Task: Search one way flight ticket for 2 adults, 2 infants in seat and 1 infant on lap in first from Dubuque: Dubuque Regional Airport to Indianapolis: Indianapolis International Airport on 8-5-2023. Choice of flights is Southwest. Number of bags: 1 checked bag. Price is upto 75000. Outbound departure time preference is 11:30.
Action: Mouse moved to (311, 289)
Screenshot: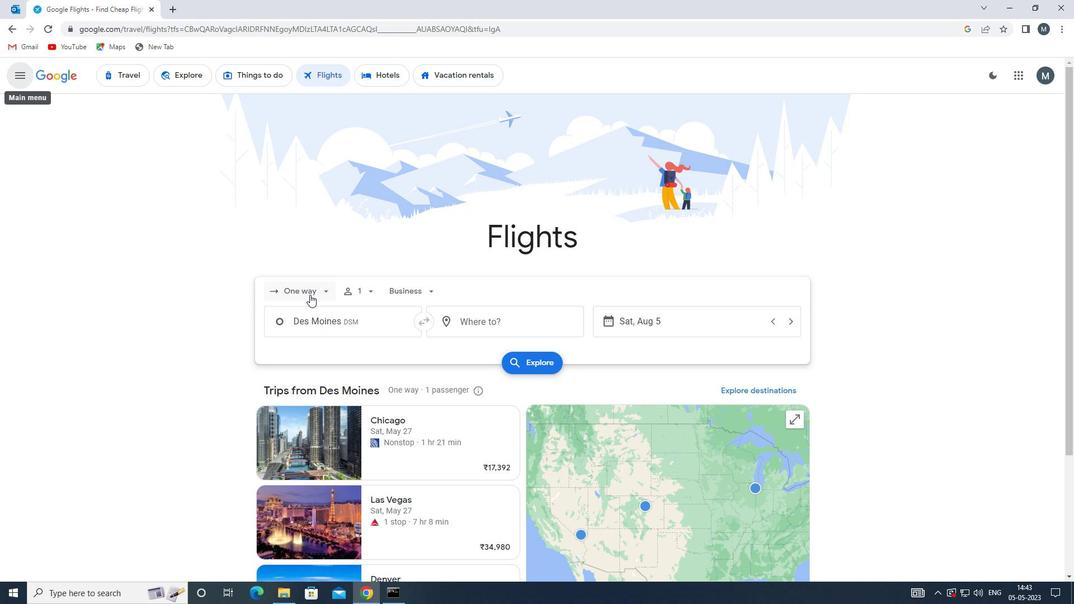 
Action: Mouse pressed left at (311, 289)
Screenshot: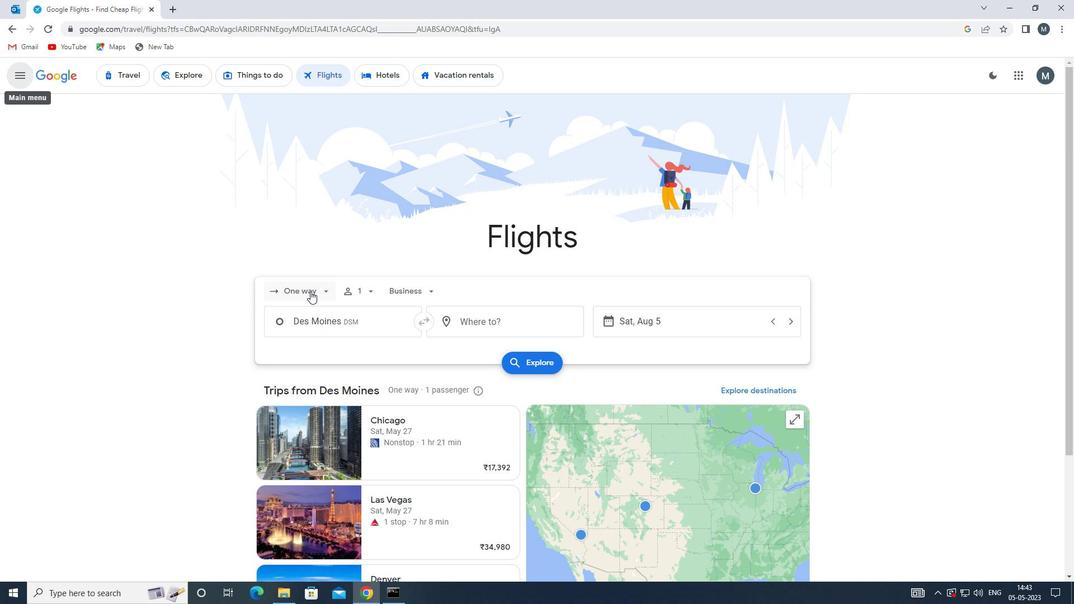 
Action: Mouse moved to (323, 338)
Screenshot: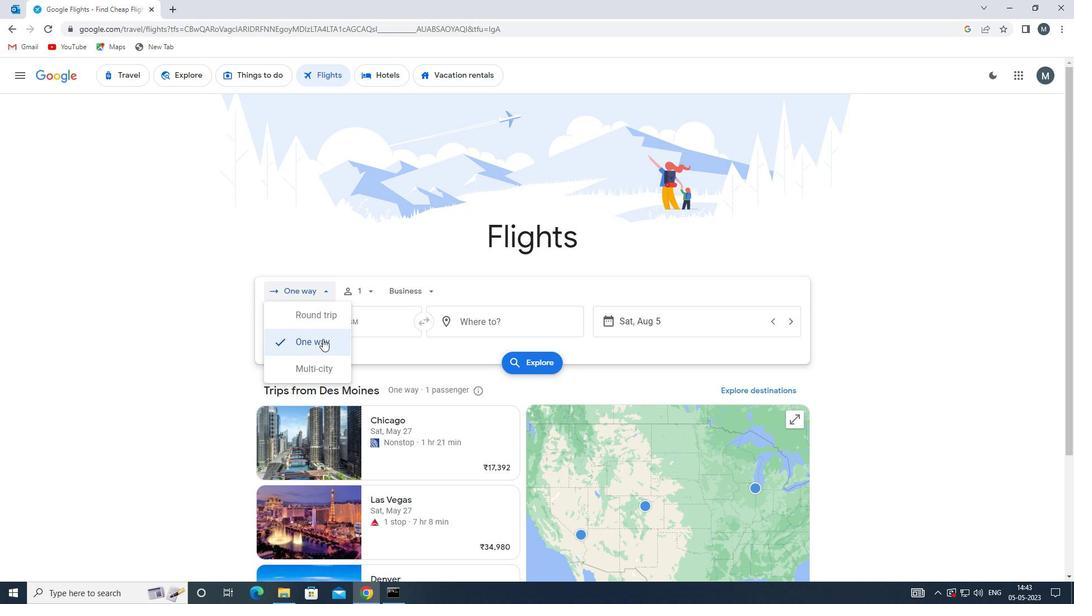 
Action: Mouse pressed left at (323, 338)
Screenshot: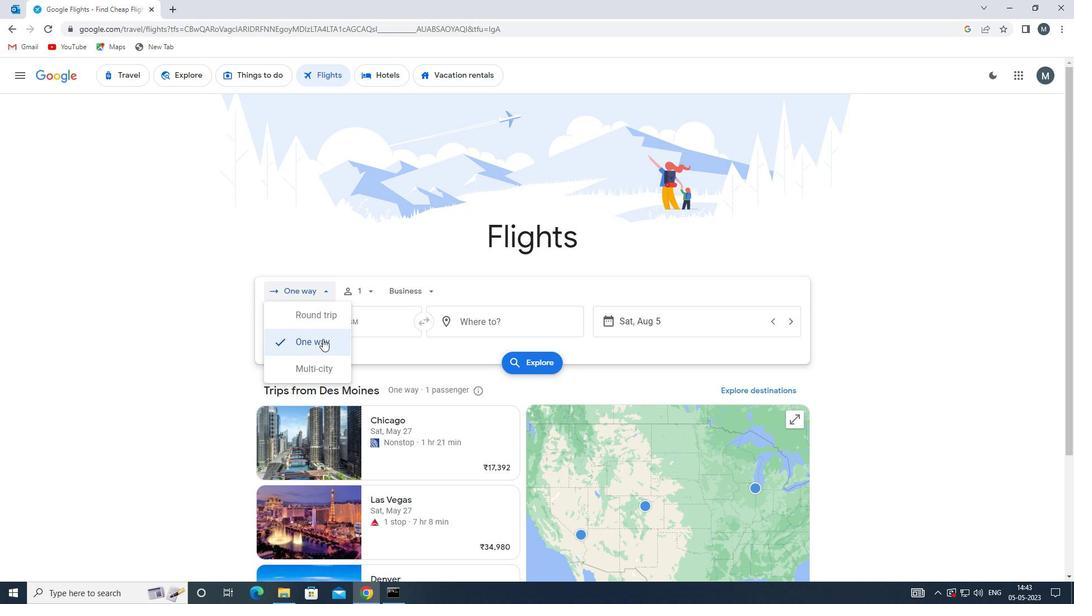 
Action: Mouse moved to (367, 285)
Screenshot: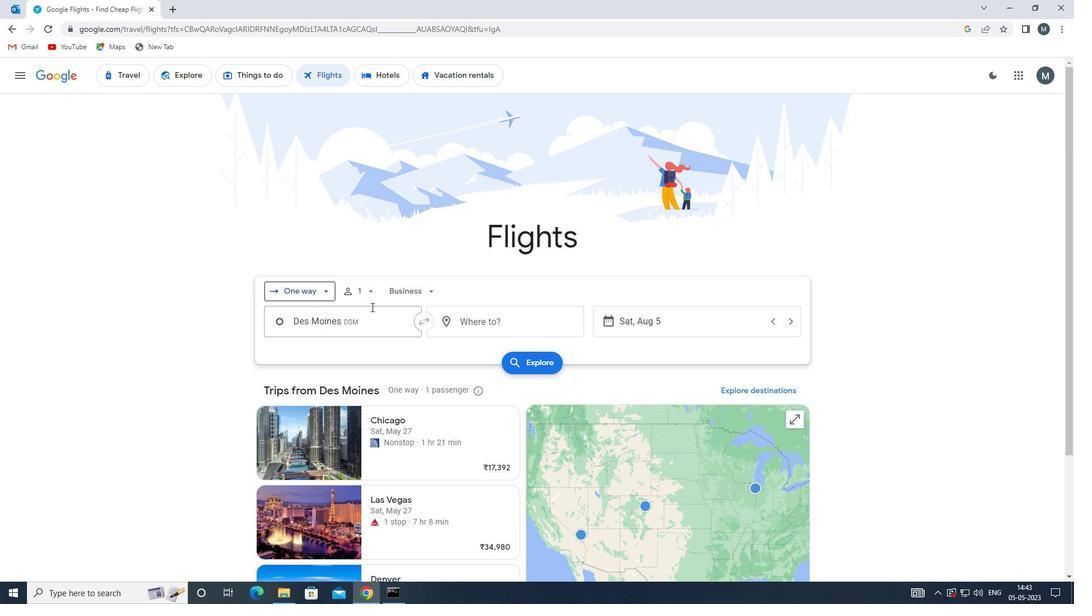 
Action: Mouse pressed left at (367, 285)
Screenshot: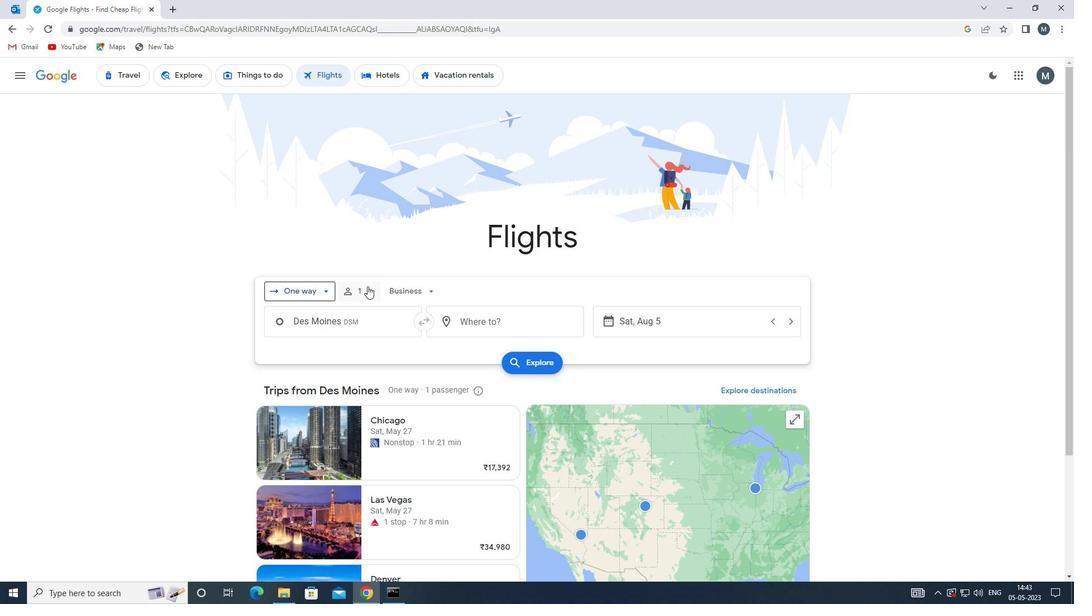 
Action: Mouse moved to (457, 317)
Screenshot: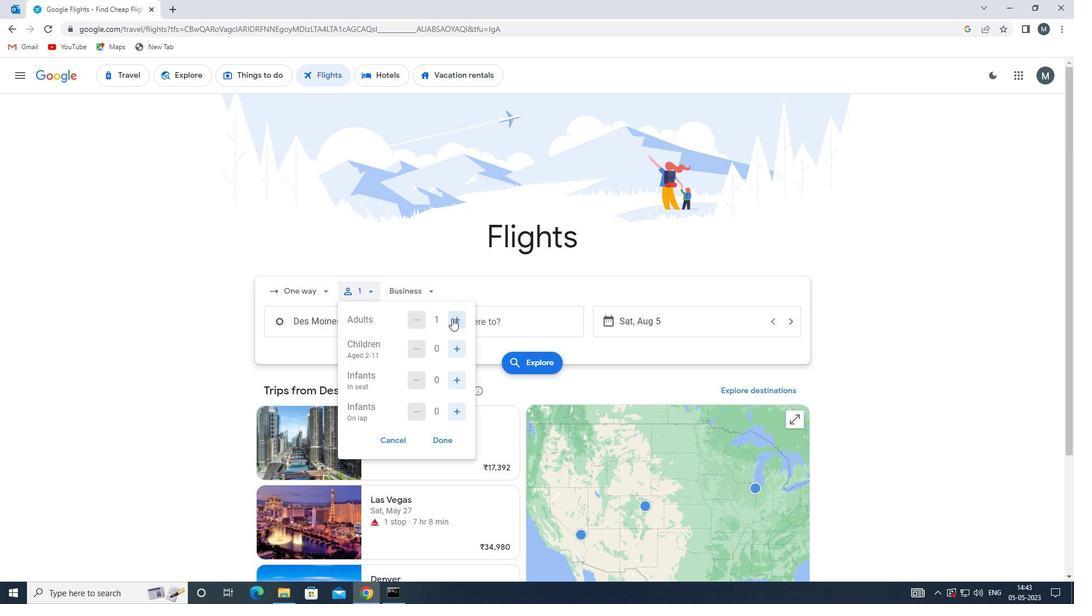 
Action: Mouse pressed left at (457, 317)
Screenshot: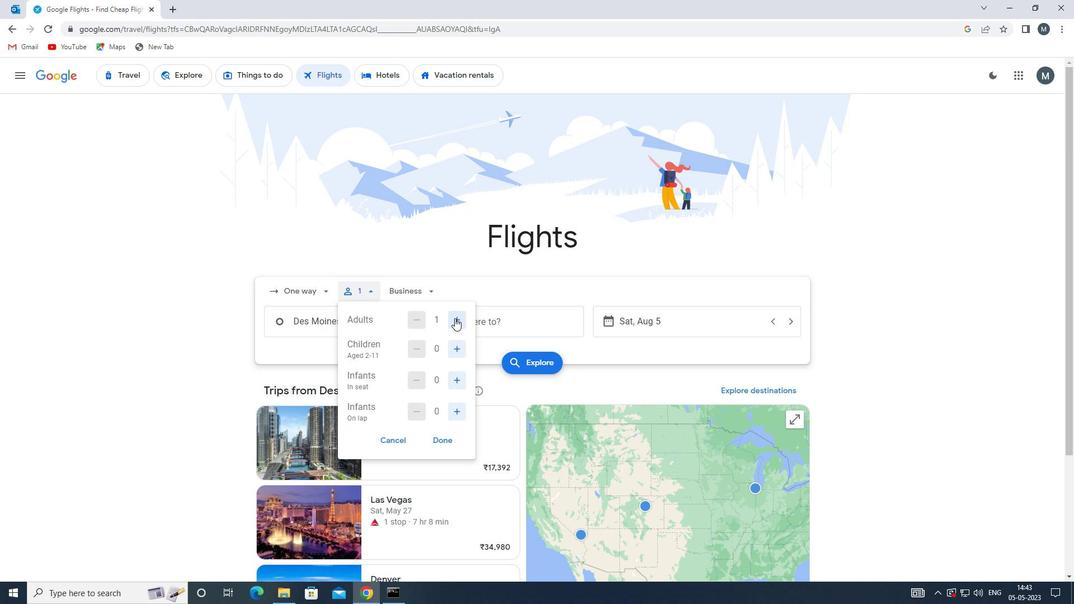 
Action: Mouse moved to (455, 376)
Screenshot: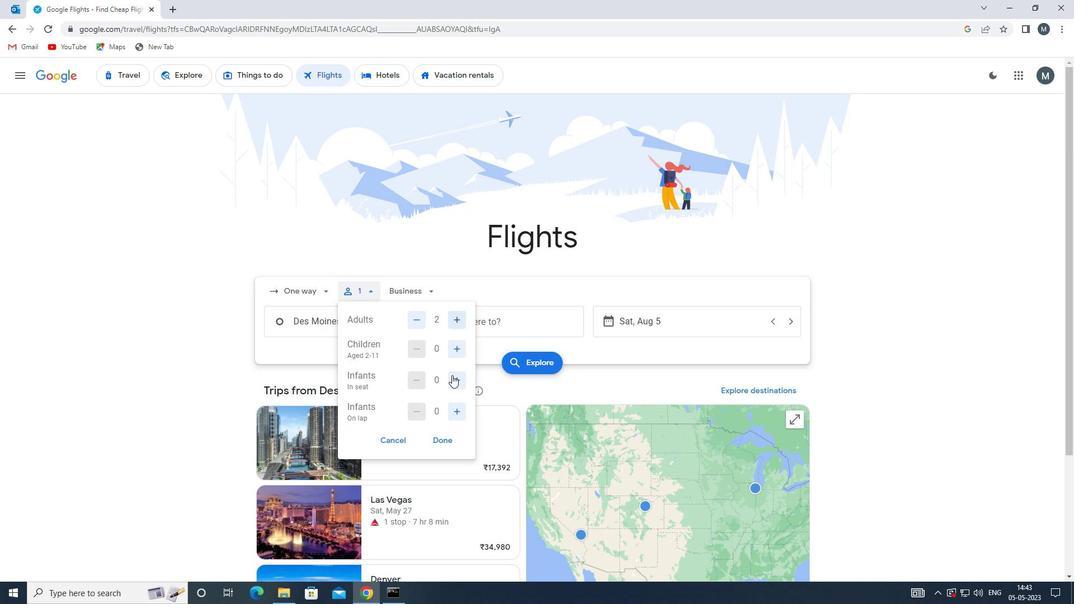 
Action: Mouse pressed left at (455, 376)
Screenshot: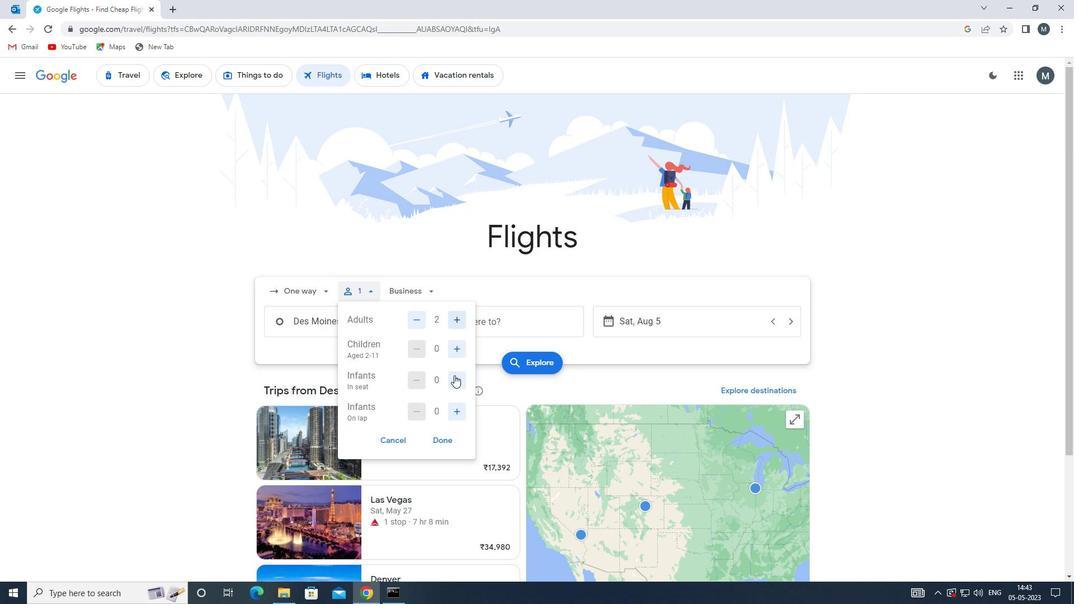 
Action: Mouse moved to (457, 377)
Screenshot: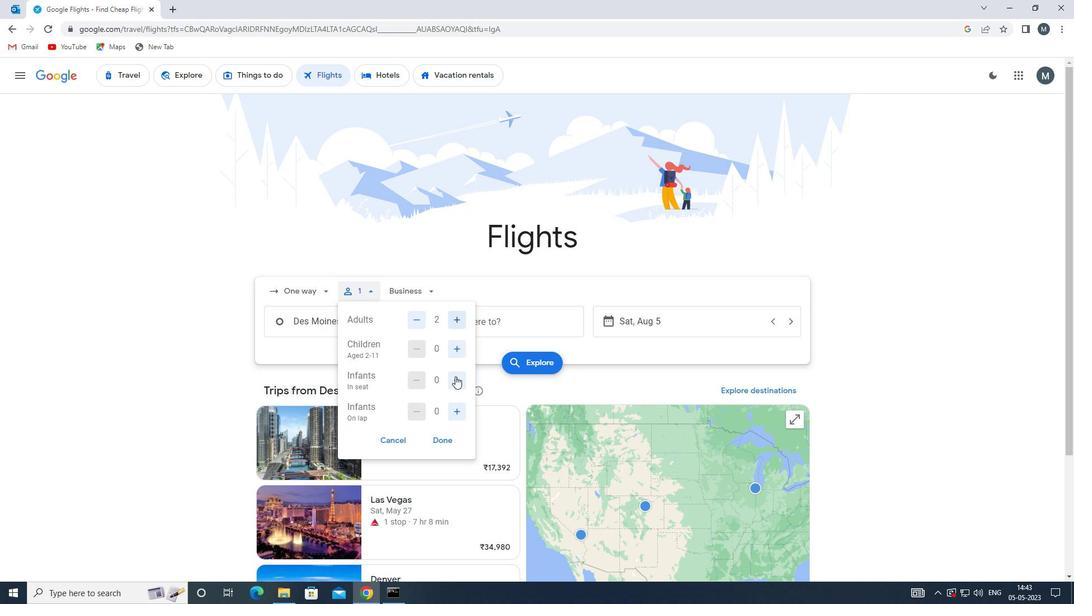 
Action: Mouse pressed left at (457, 377)
Screenshot: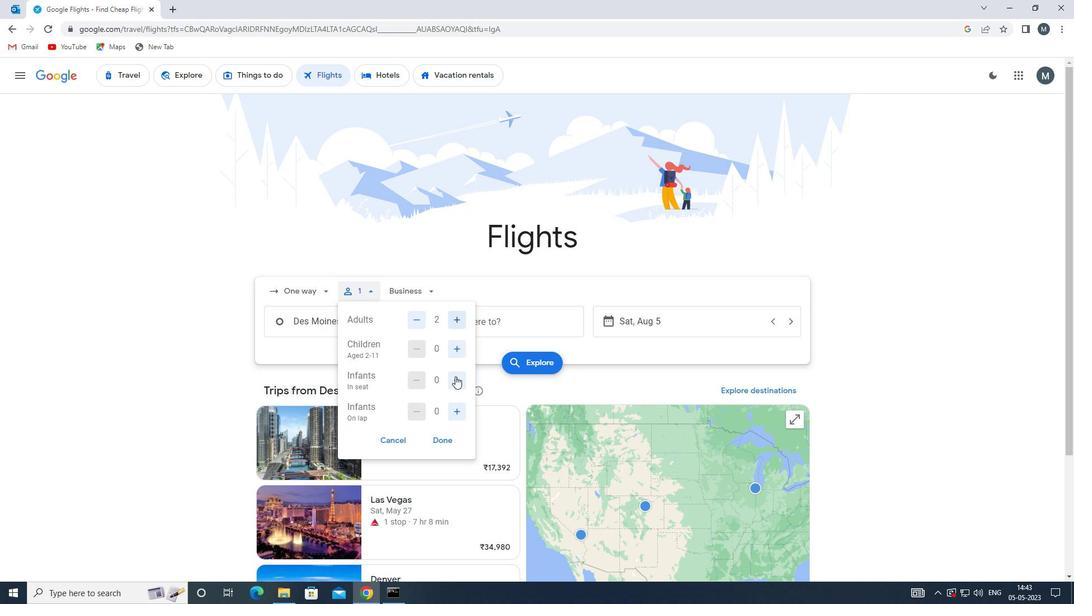 
Action: Mouse moved to (459, 411)
Screenshot: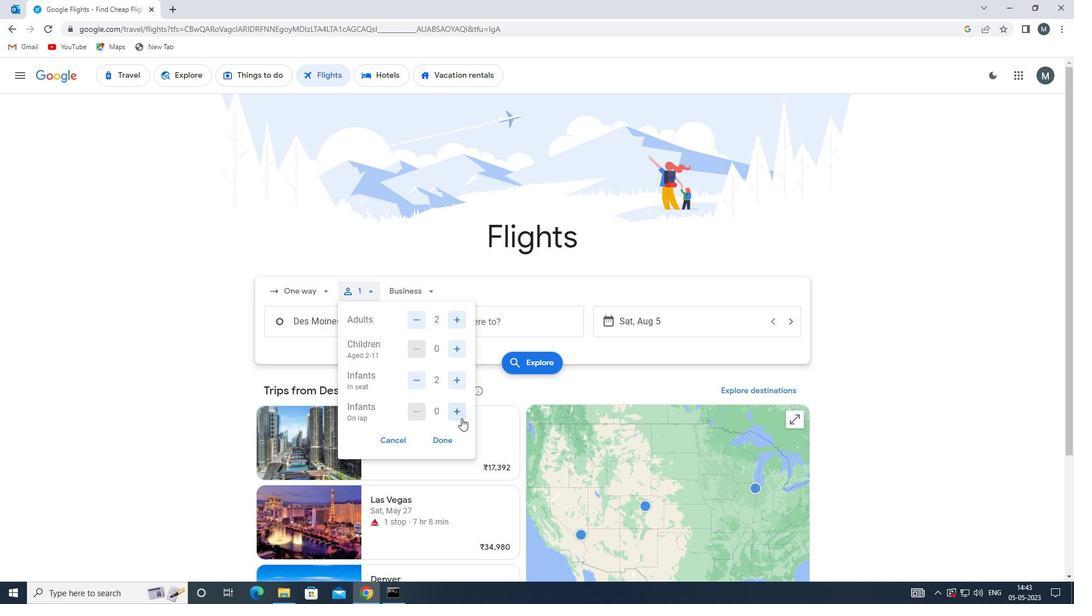 
Action: Mouse pressed left at (459, 411)
Screenshot: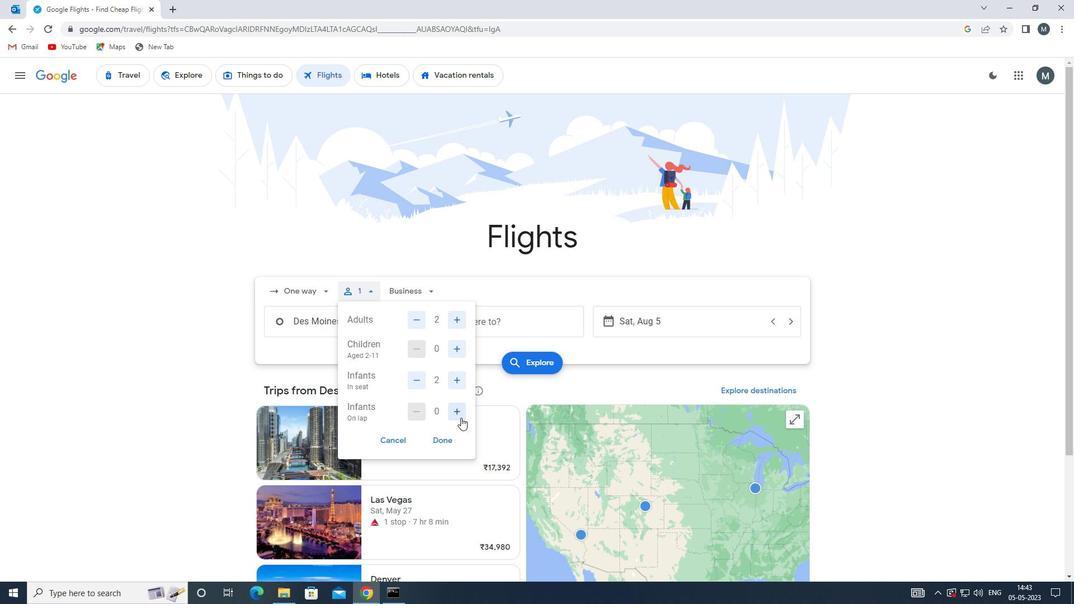 
Action: Mouse moved to (450, 438)
Screenshot: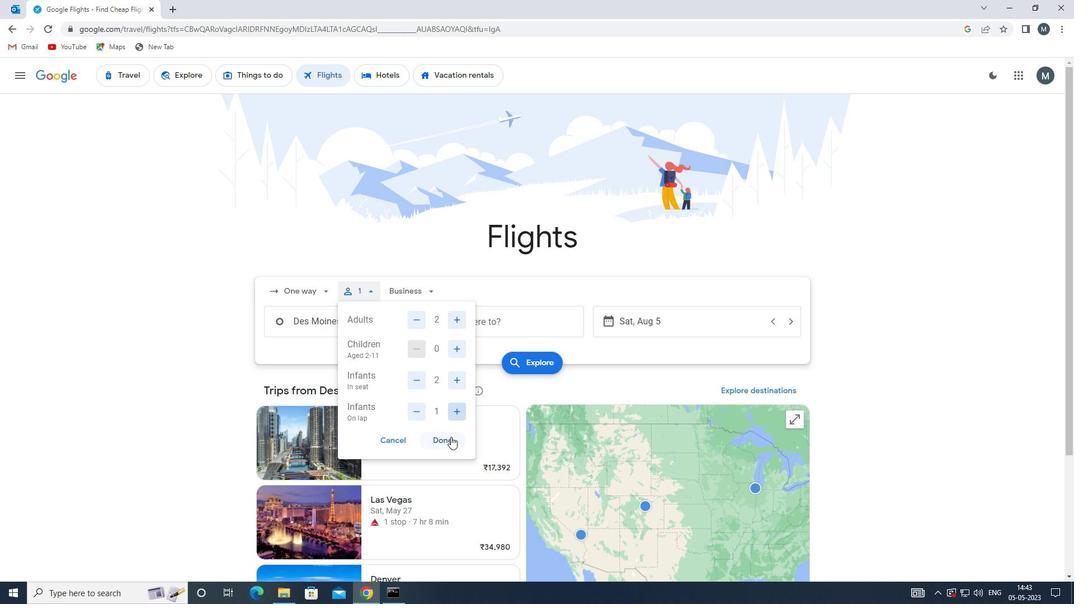 
Action: Mouse pressed left at (450, 438)
Screenshot: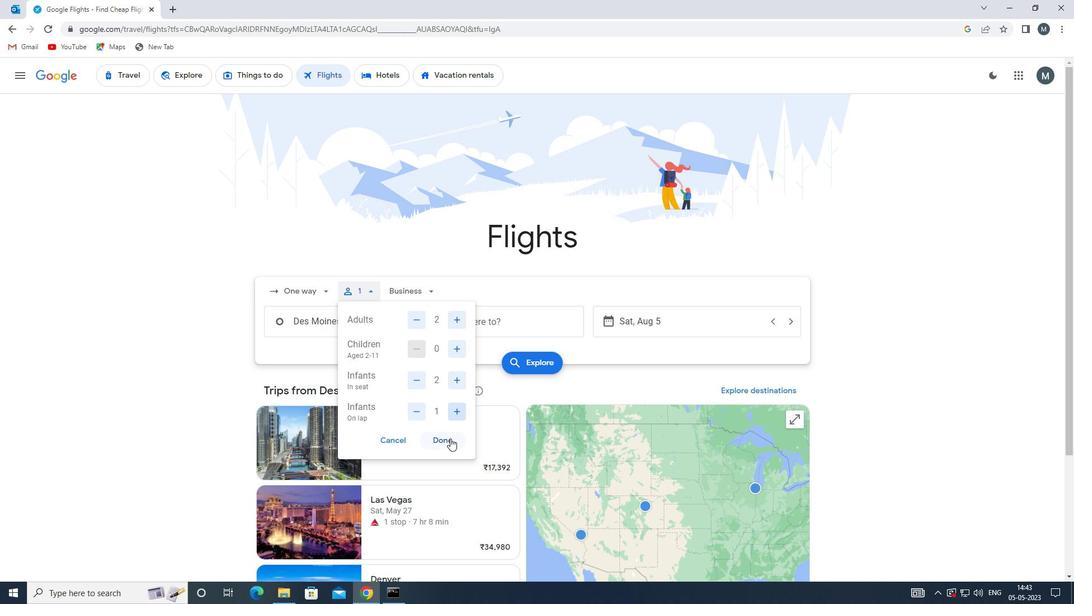 
Action: Mouse moved to (418, 287)
Screenshot: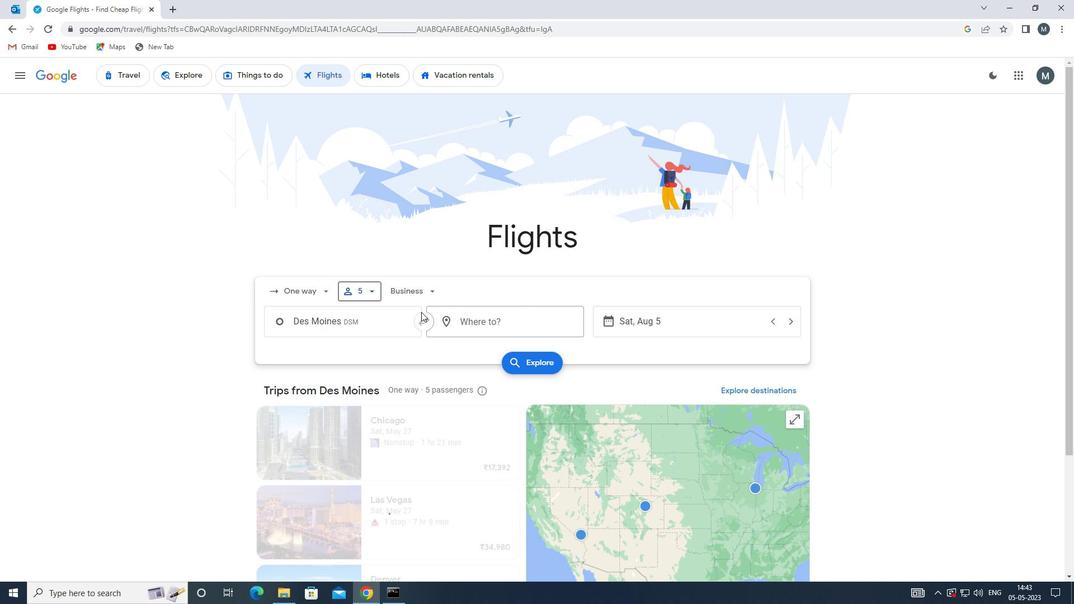 
Action: Mouse pressed left at (418, 287)
Screenshot: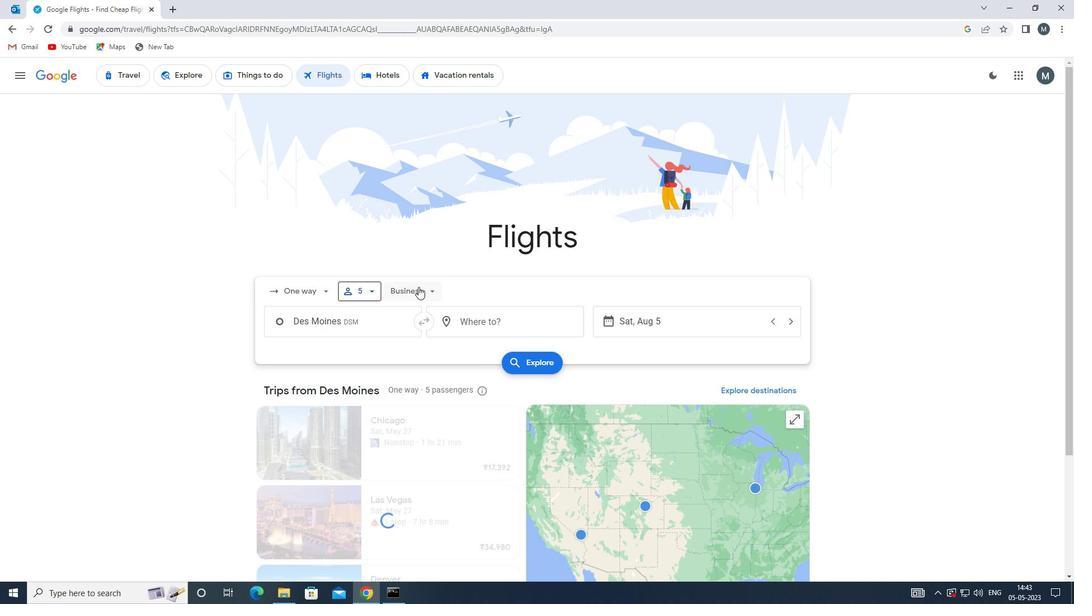 
Action: Mouse moved to (429, 392)
Screenshot: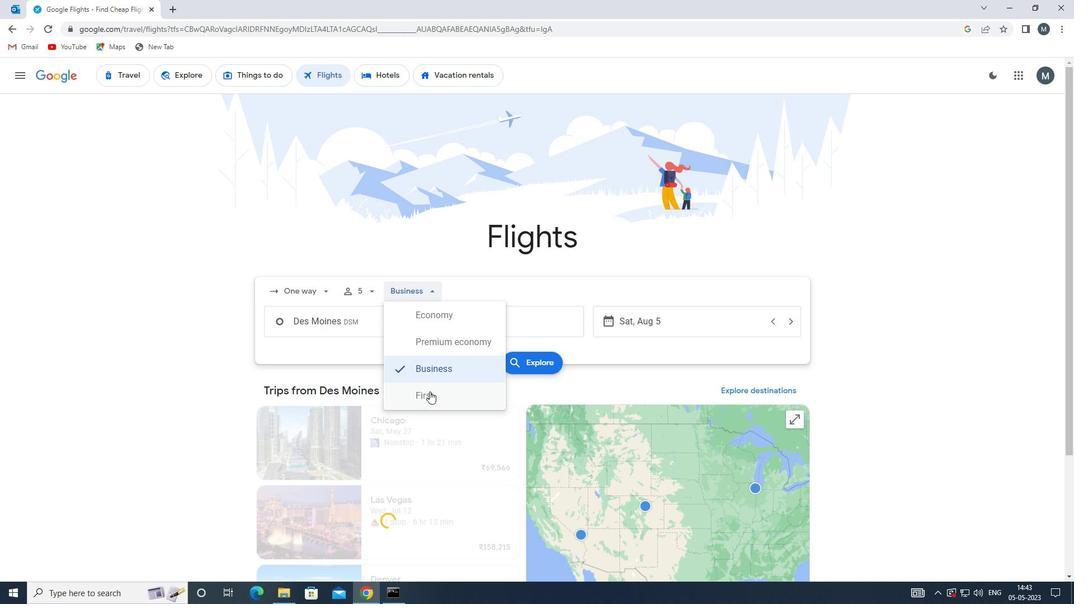 
Action: Mouse pressed left at (429, 392)
Screenshot: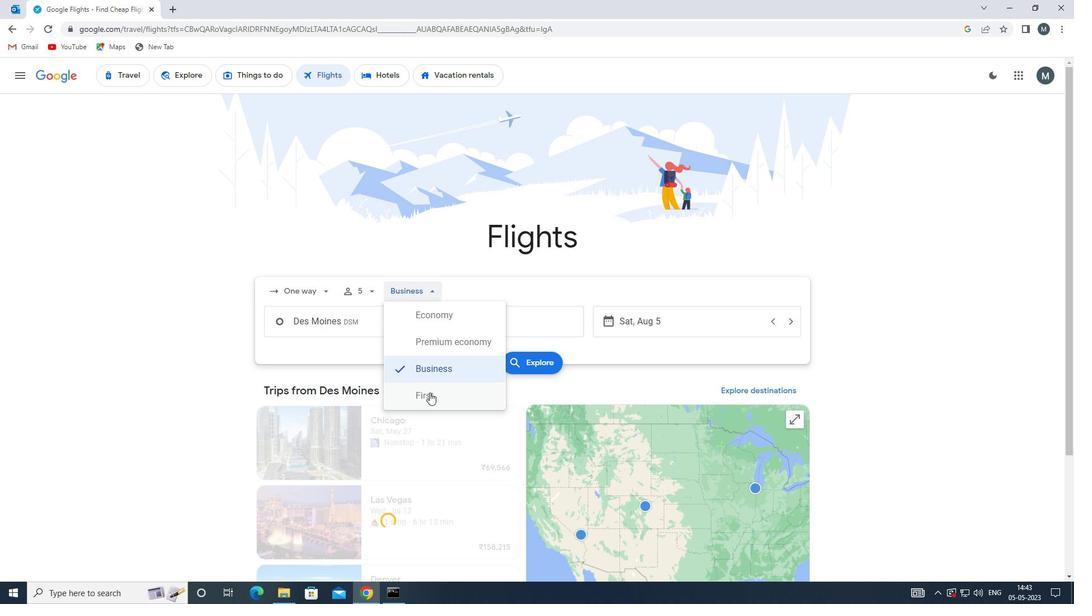 
Action: Mouse moved to (374, 324)
Screenshot: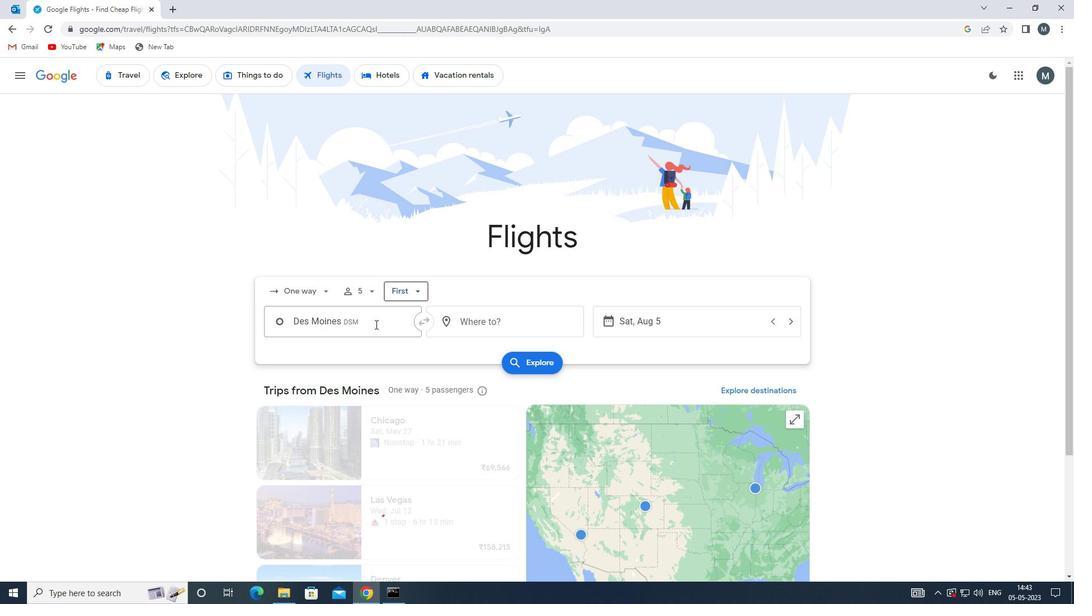 
Action: Mouse pressed left at (374, 324)
Screenshot: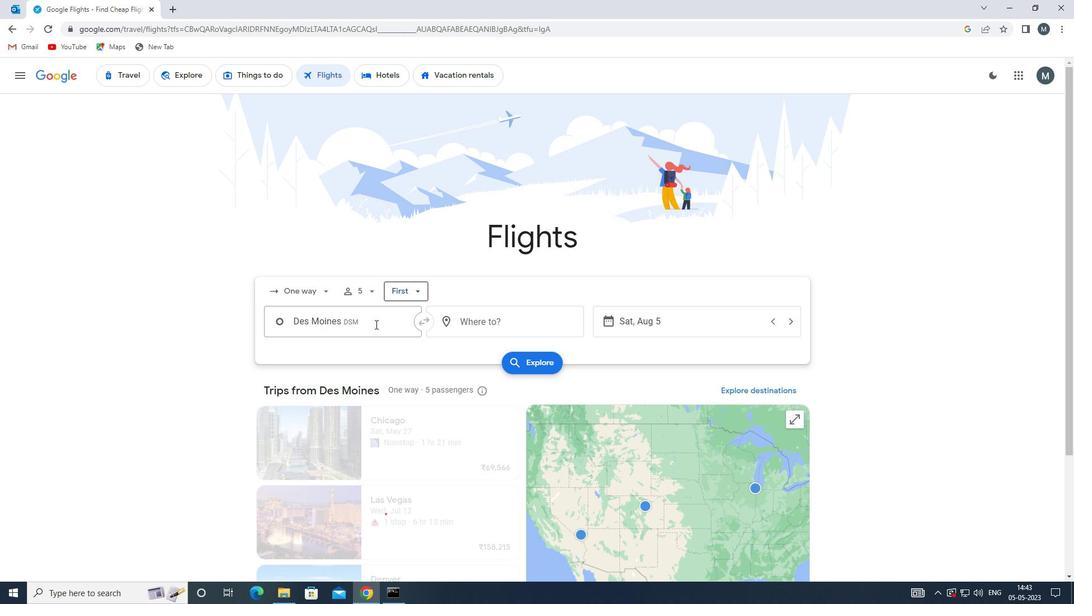 
Action: Key pressed dubb<Key.backspace>uque
Screenshot: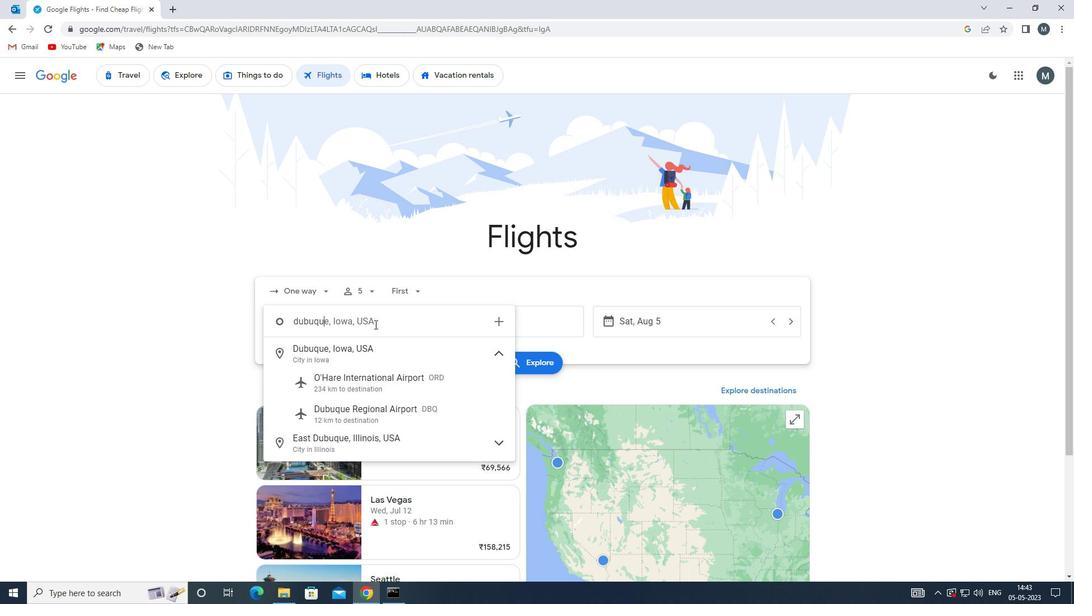 
Action: Mouse moved to (395, 411)
Screenshot: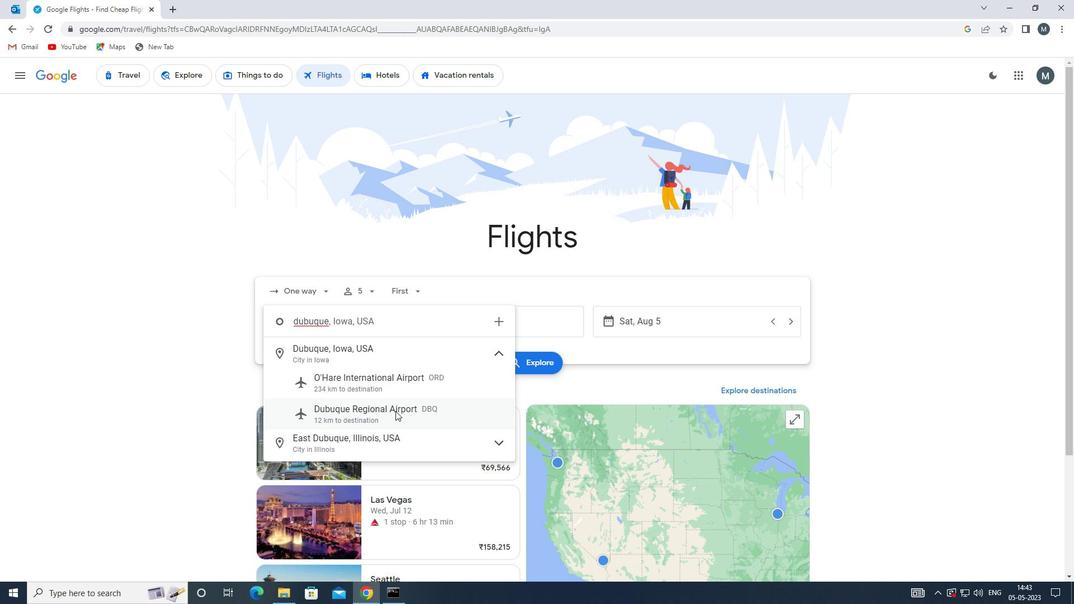 
Action: Mouse pressed left at (395, 411)
Screenshot: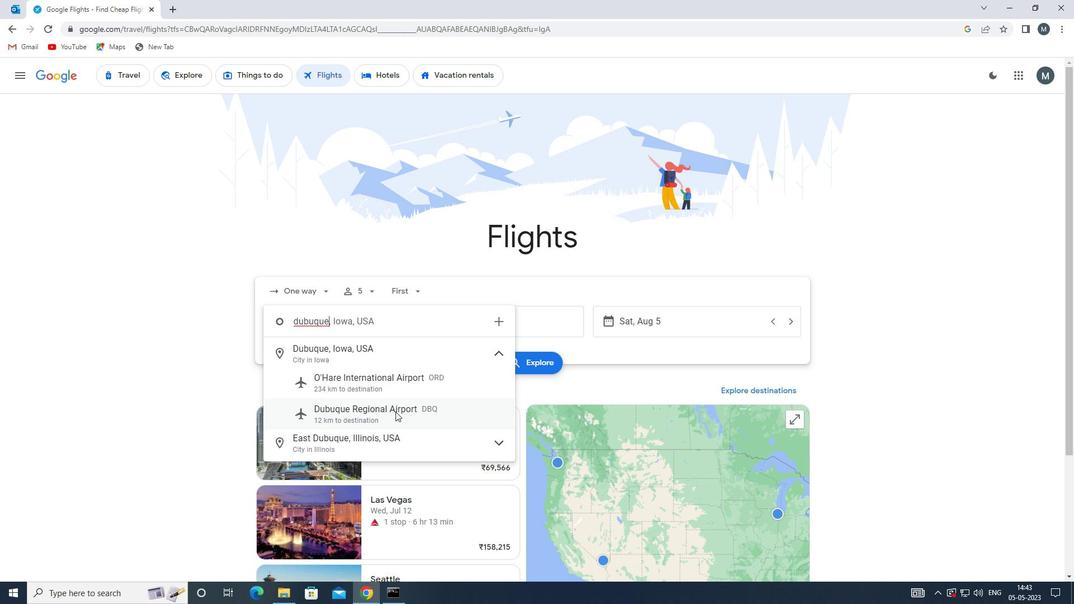 
Action: Mouse moved to (486, 328)
Screenshot: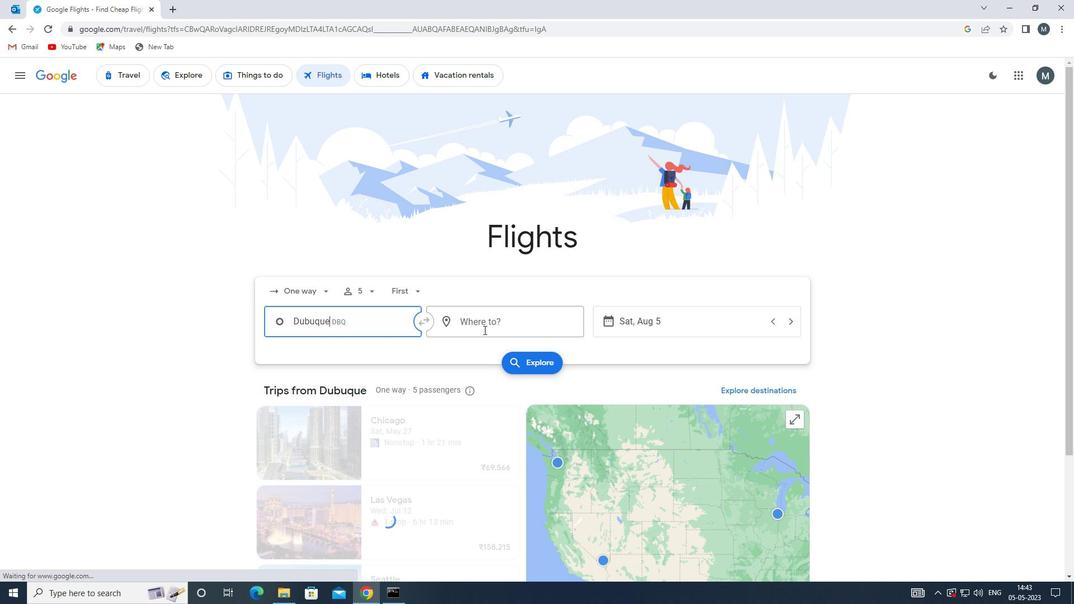 
Action: Mouse pressed left at (486, 328)
Screenshot: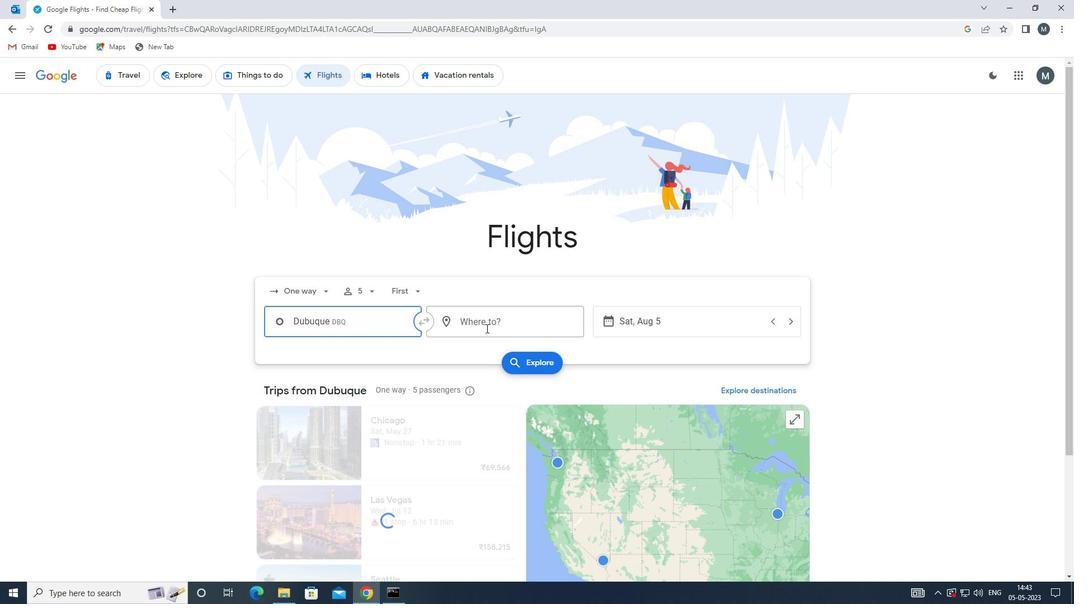 
Action: Mouse moved to (486, 327)
Screenshot: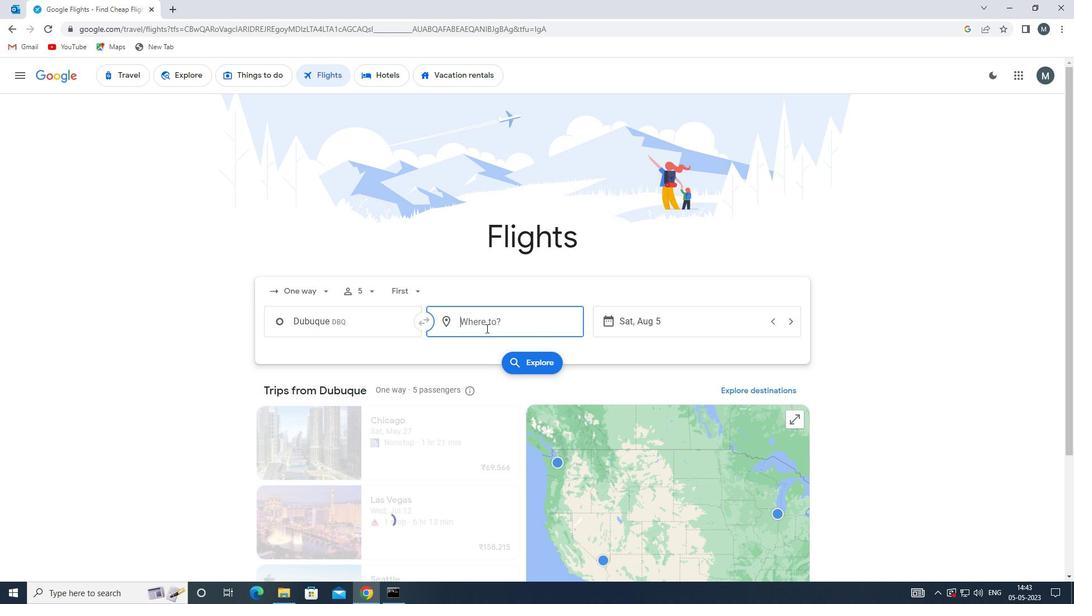 
Action: Key pressed ind
Screenshot: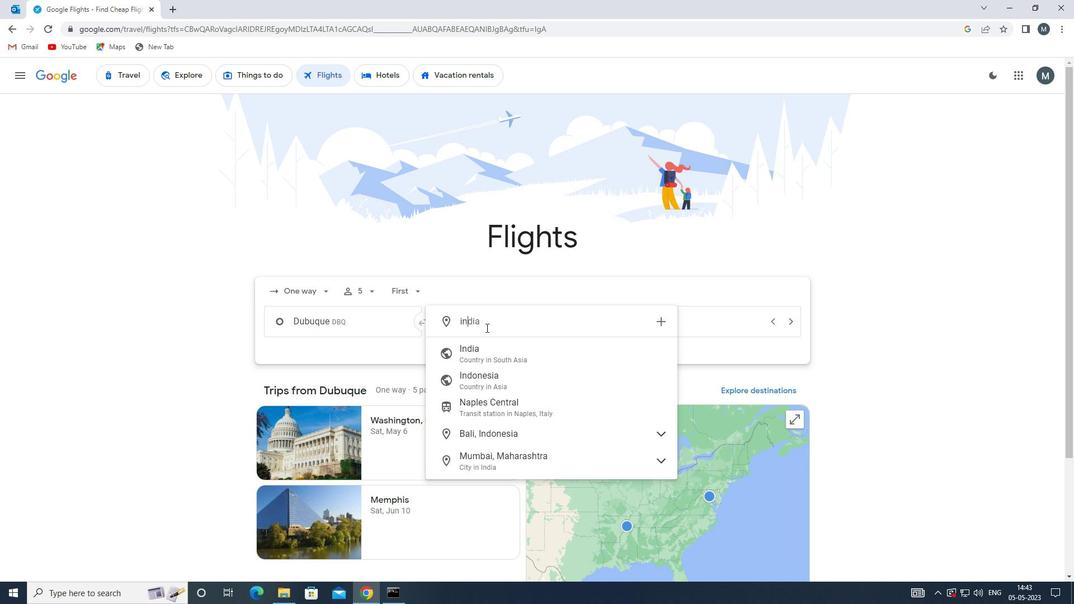 
Action: Mouse moved to (516, 360)
Screenshot: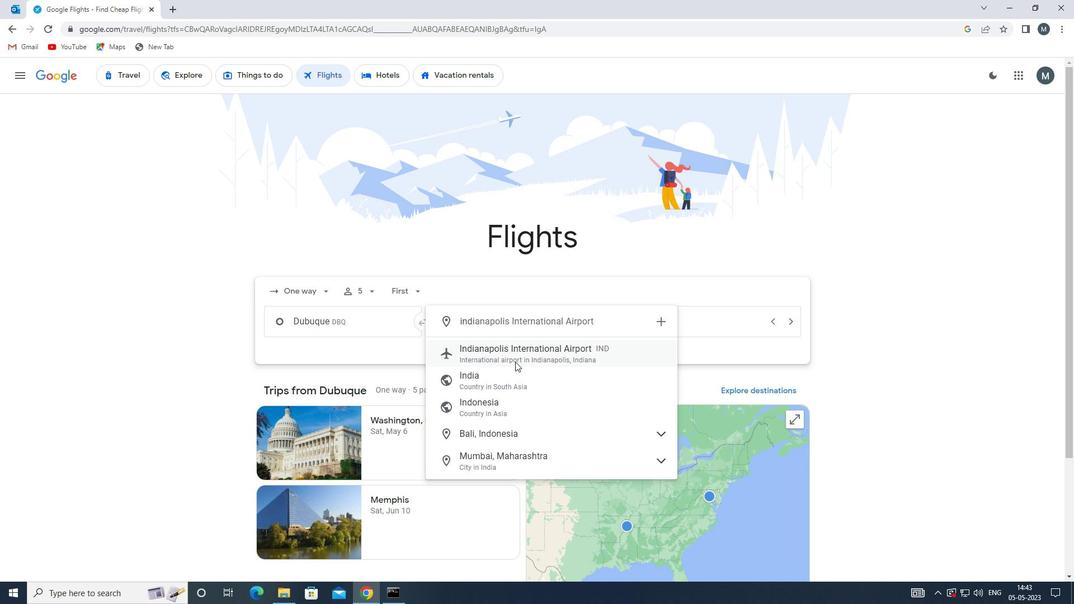 
Action: Mouse pressed left at (516, 360)
Screenshot: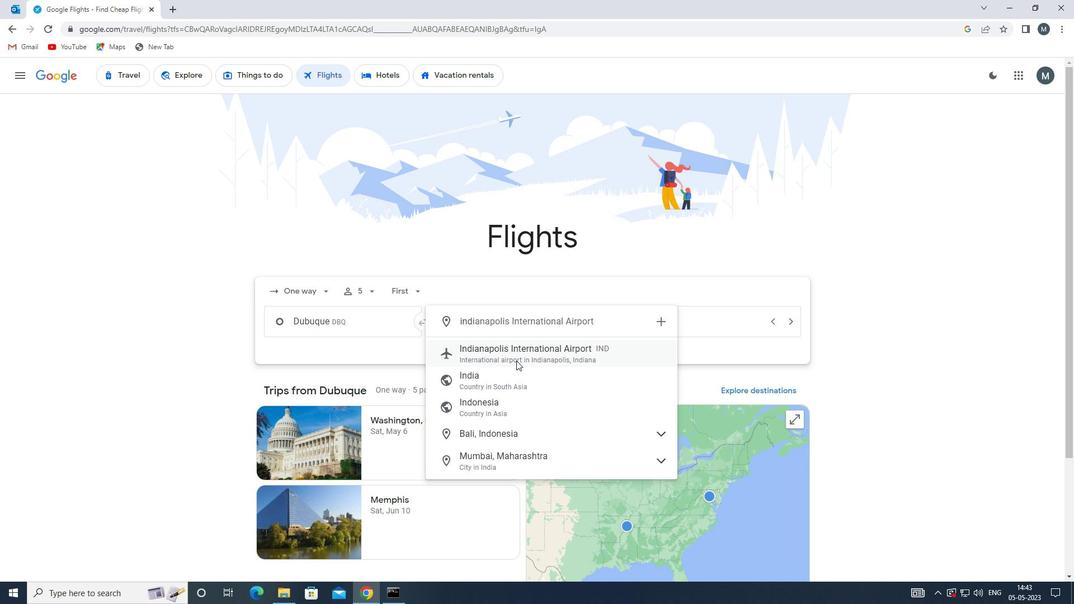 
Action: Mouse moved to (631, 322)
Screenshot: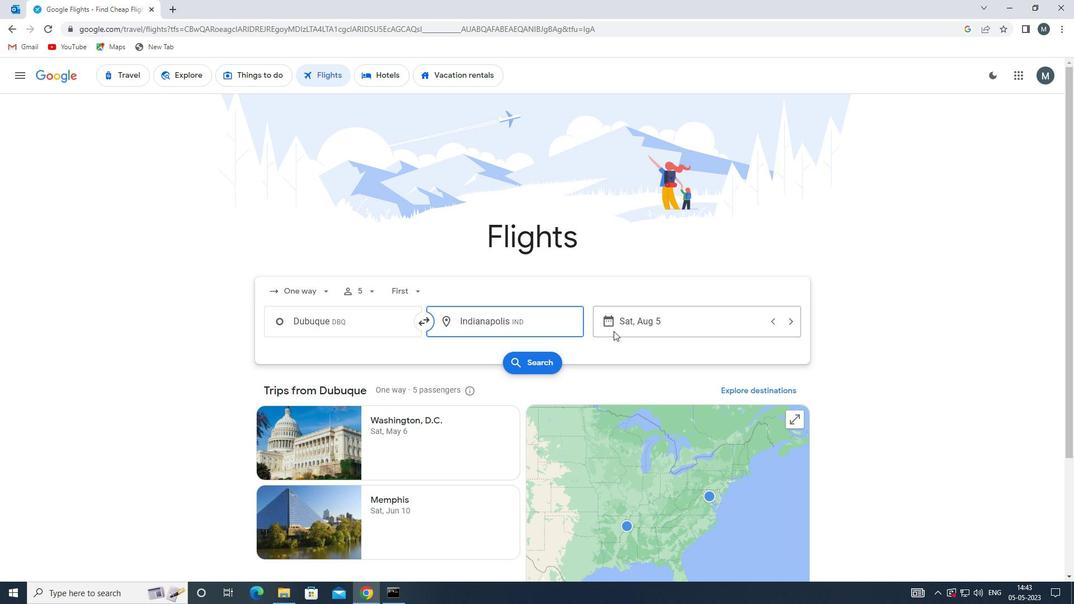 
Action: Mouse pressed left at (631, 322)
Screenshot: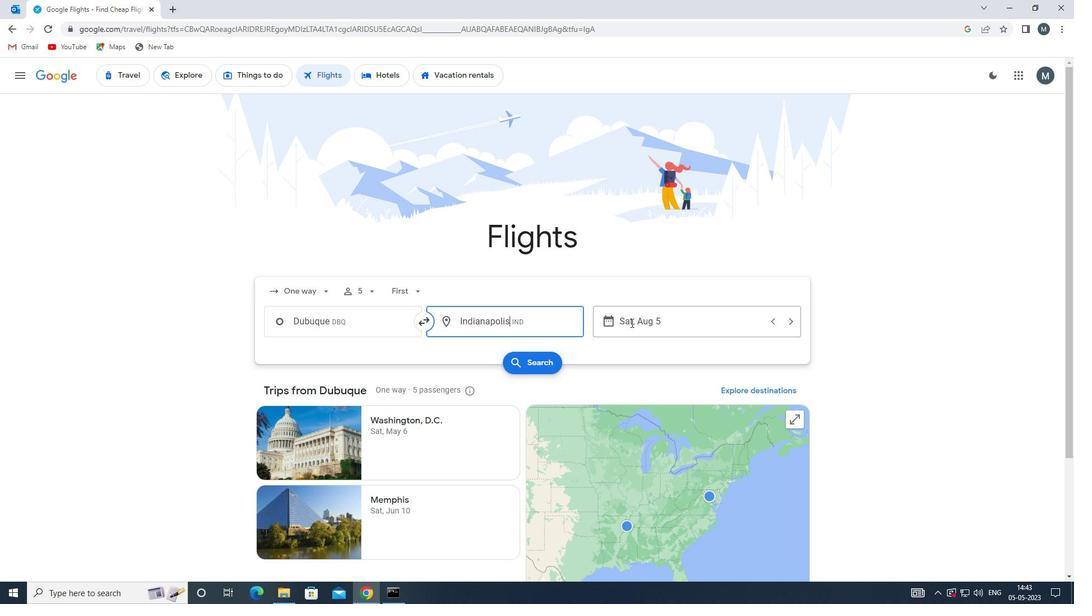 
Action: Mouse moved to (570, 372)
Screenshot: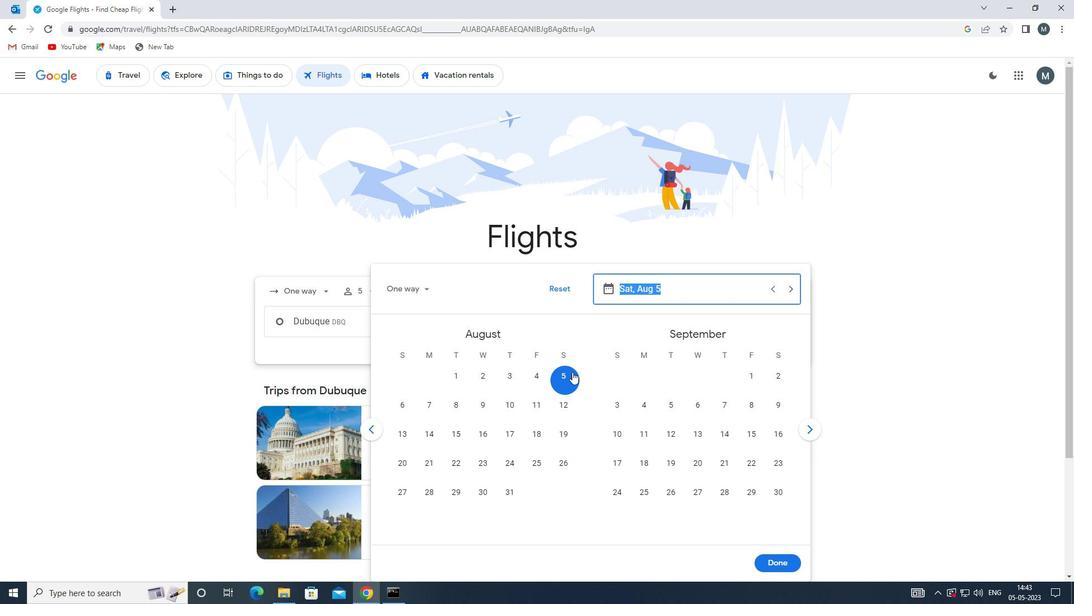 
Action: Mouse pressed left at (570, 372)
Screenshot: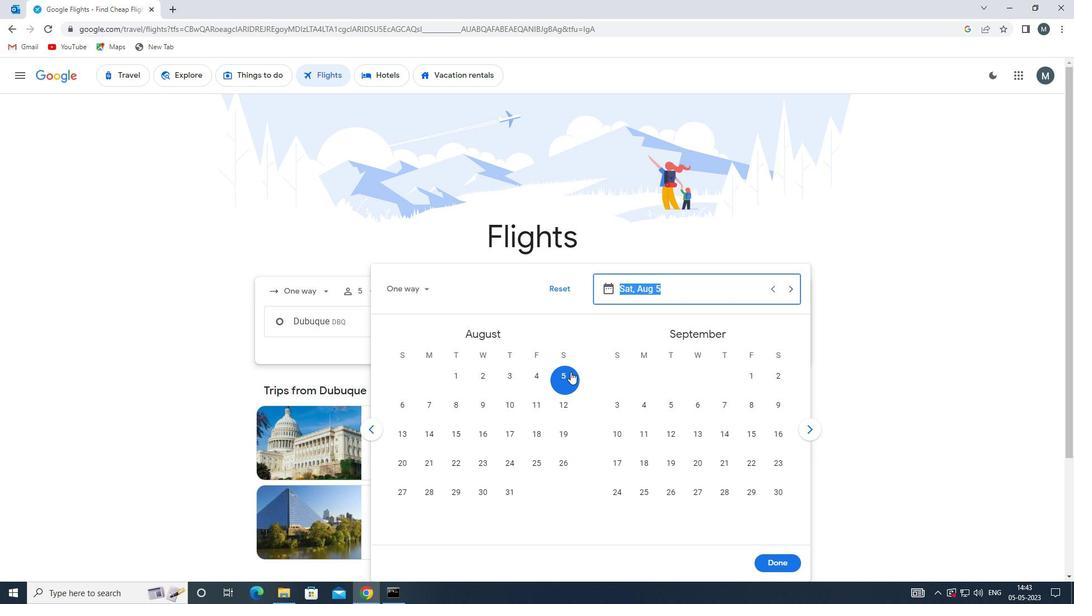 
Action: Mouse moved to (780, 564)
Screenshot: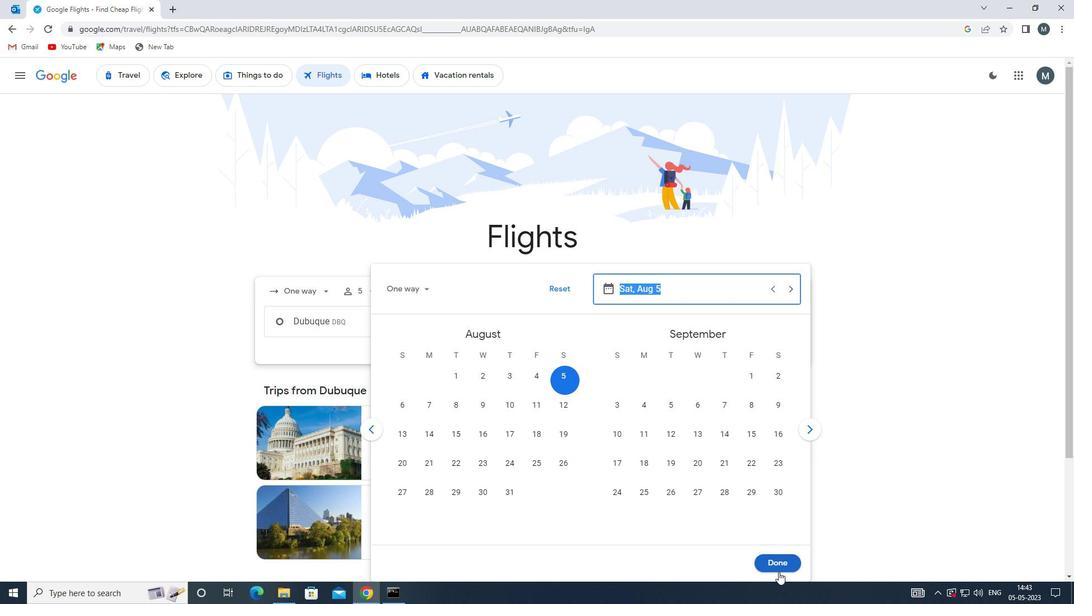 
Action: Mouse pressed left at (780, 564)
Screenshot: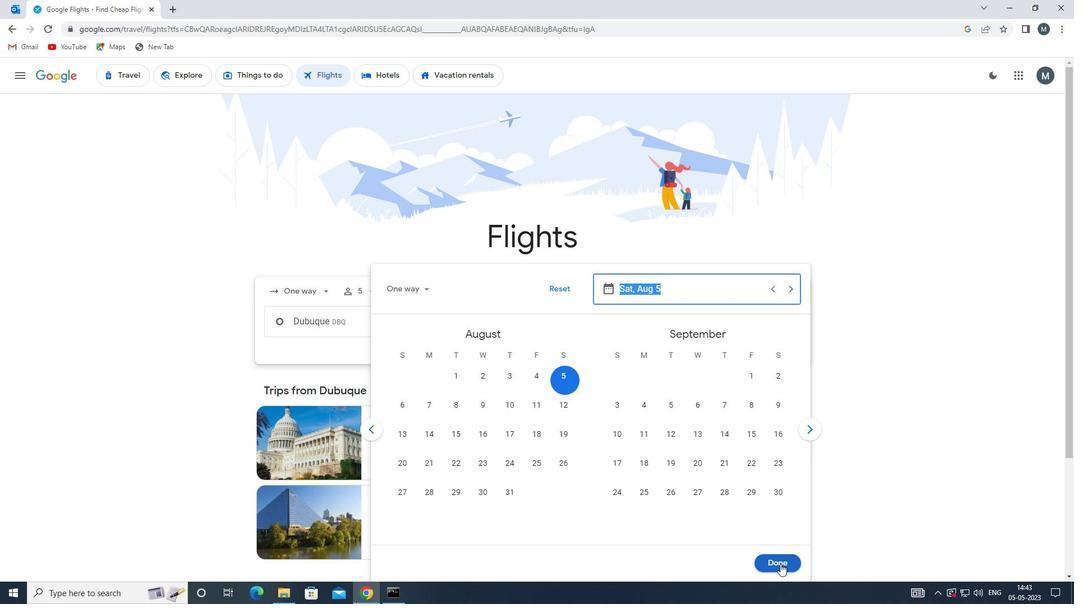 
Action: Mouse moved to (519, 367)
Screenshot: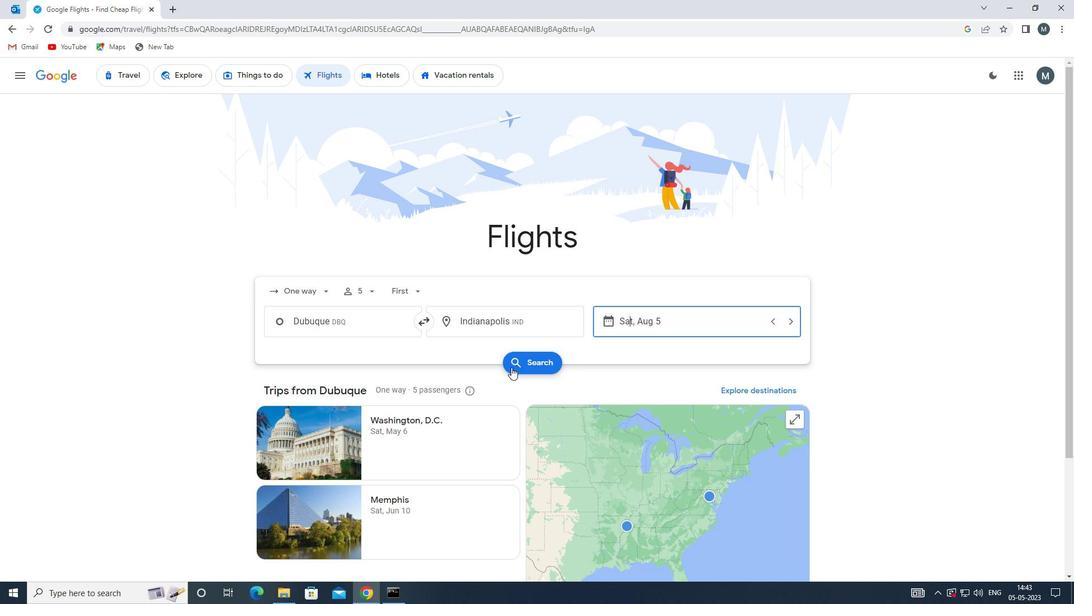 
Action: Mouse pressed left at (519, 367)
Screenshot: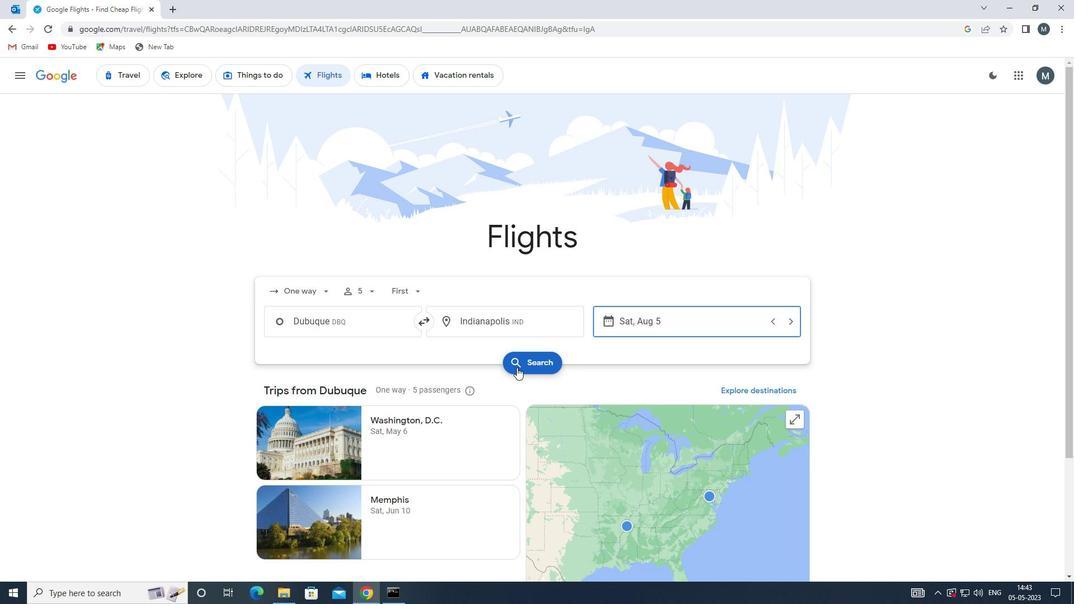 
Action: Mouse moved to (292, 179)
Screenshot: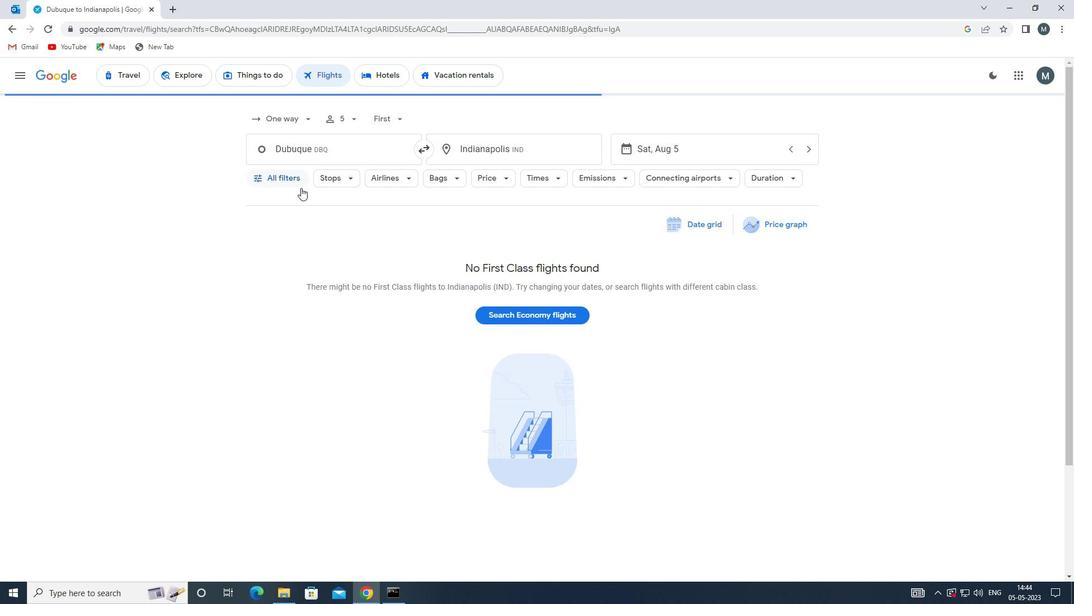 
Action: Mouse pressed left at (292, 179)
Screenshot: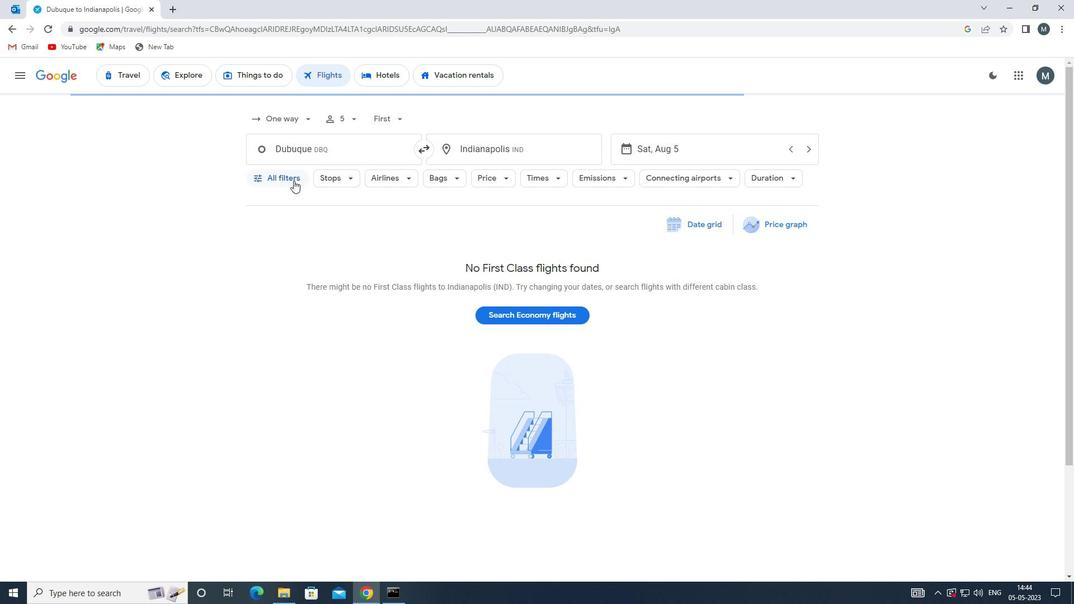 
Action: Mouse moved to (321, 297)
Screenshot: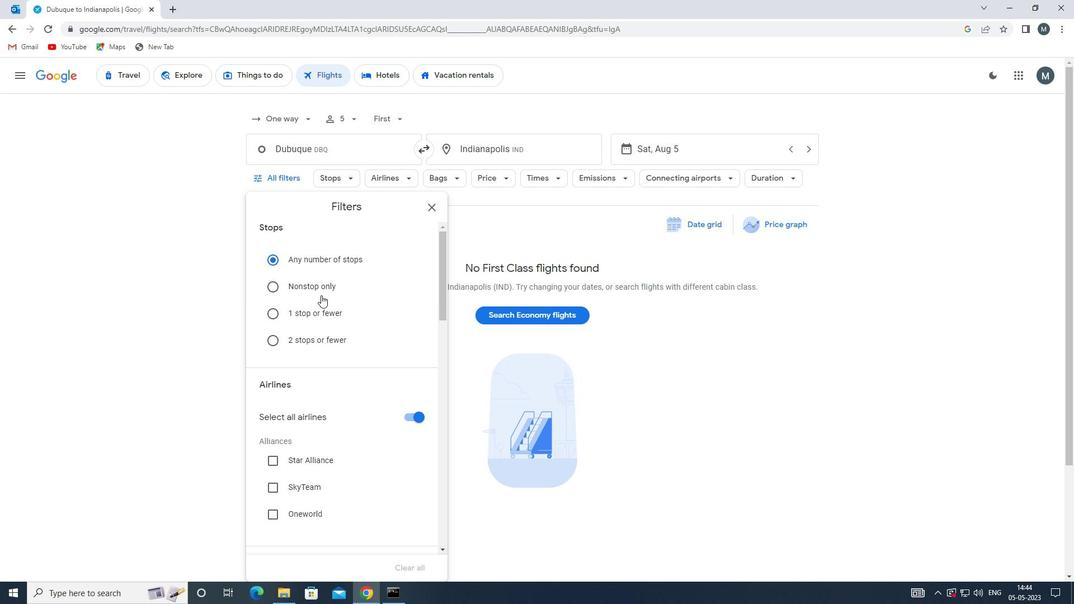 
Action: Mouse scrolled (321, 296) with delta (0, 0)
Screenshot: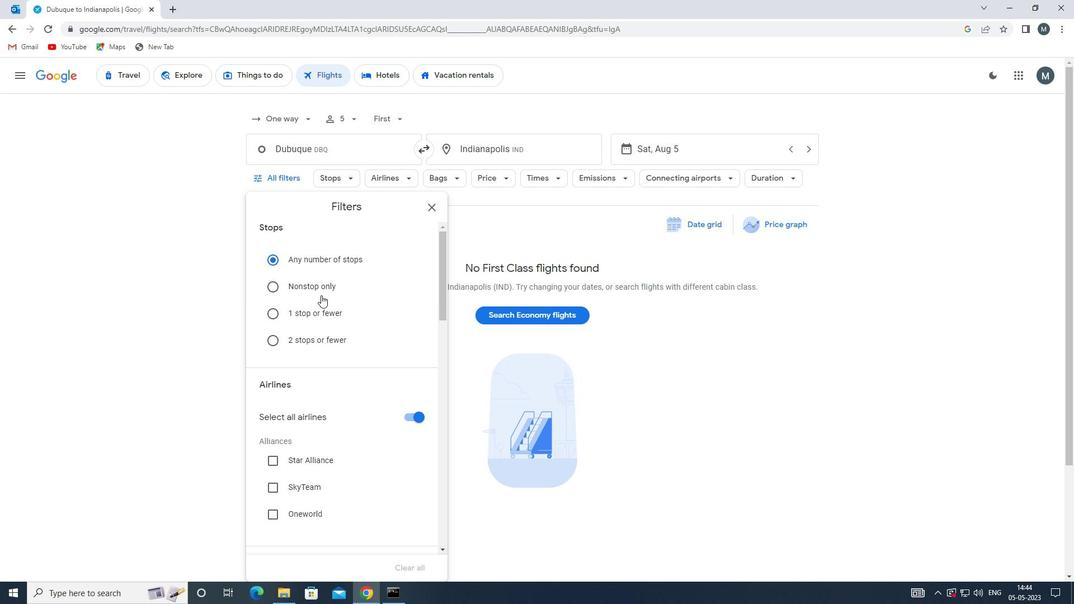 
Action: Mouse moved to (414, 362)
Screenshot: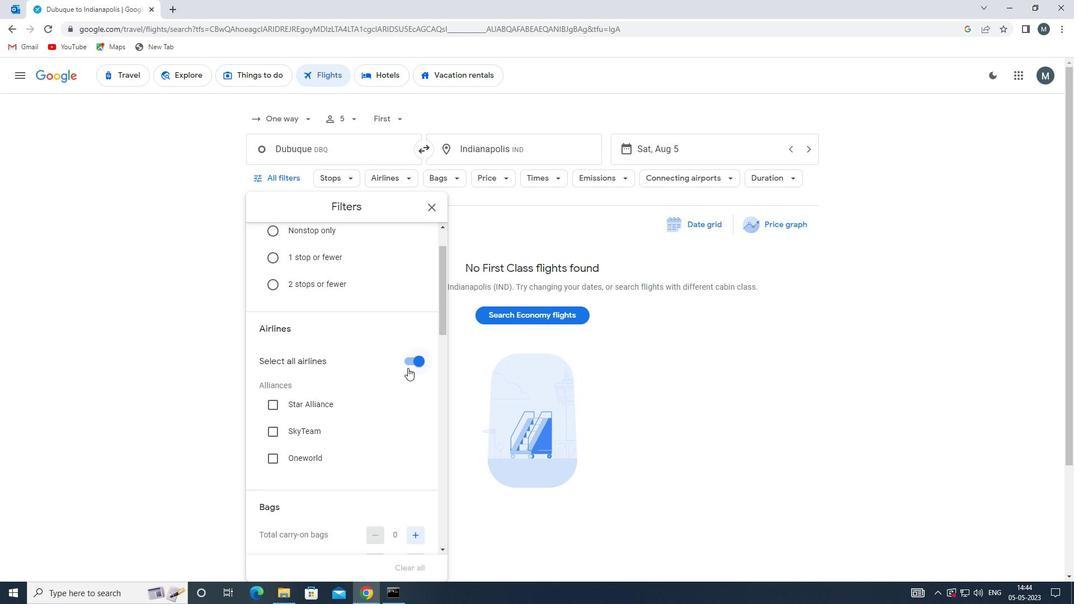 
Action: Mouse pressed left at (414, 362)
Screenshot: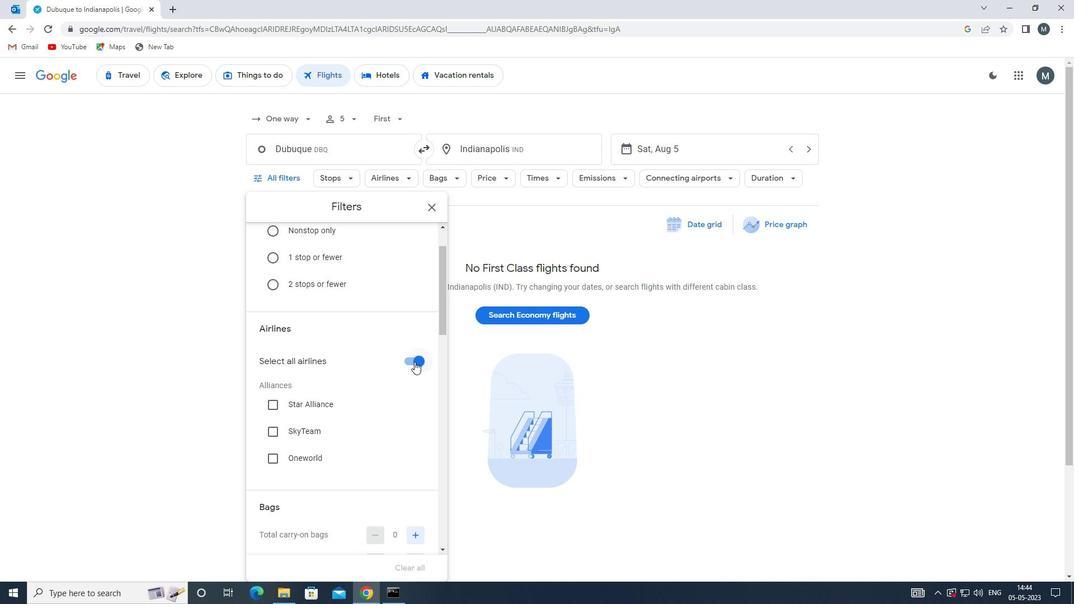 
Action: Mouse moved to (370, 370)
Screenshot: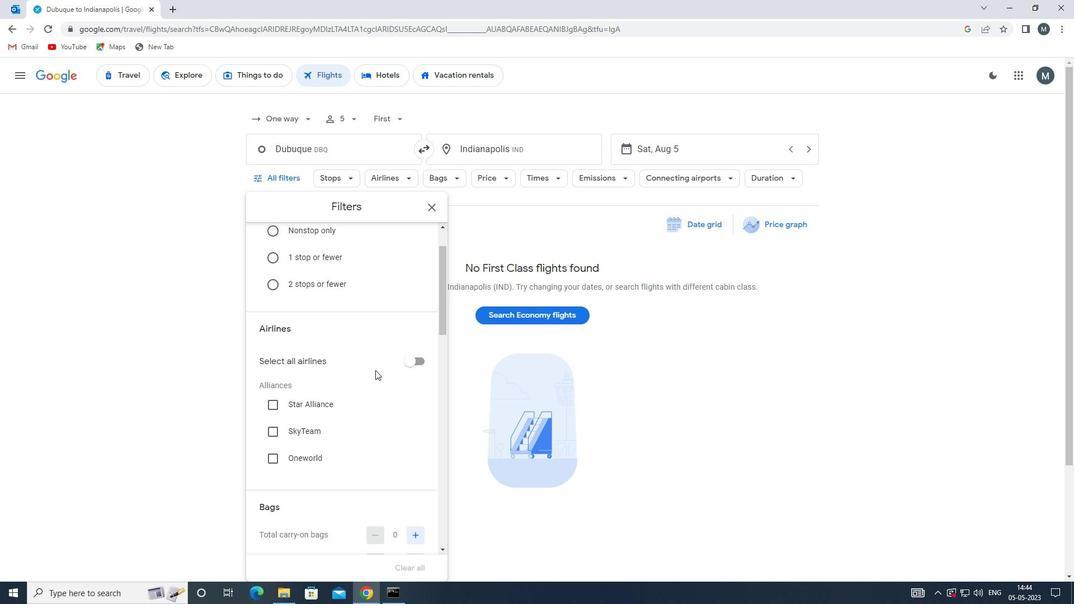 
Action: Mouse scrolled (370, 369) with delta (0, 0)
Screenshot: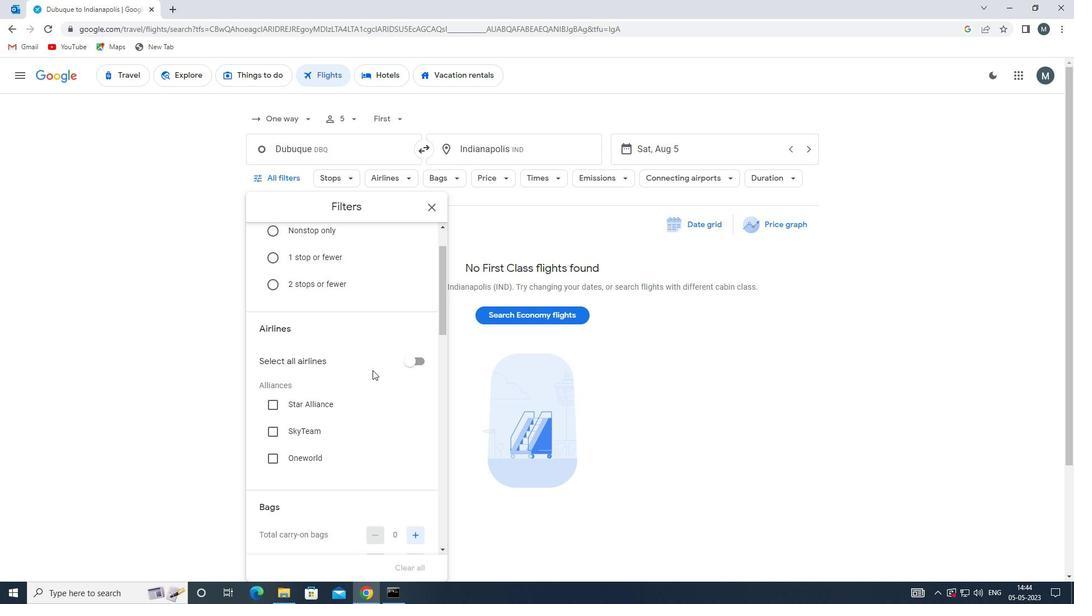 
Action: Mouse moved to (369, 374)
Screenshot: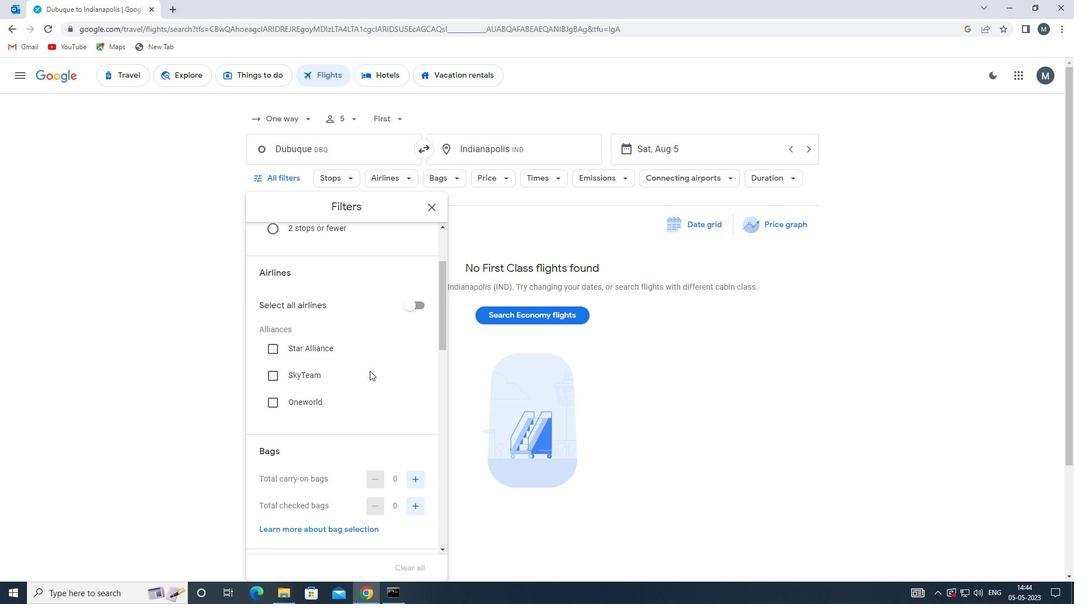 
Action: Mouse scrolled (369, 373) with delta (0, 0)
Screenshot: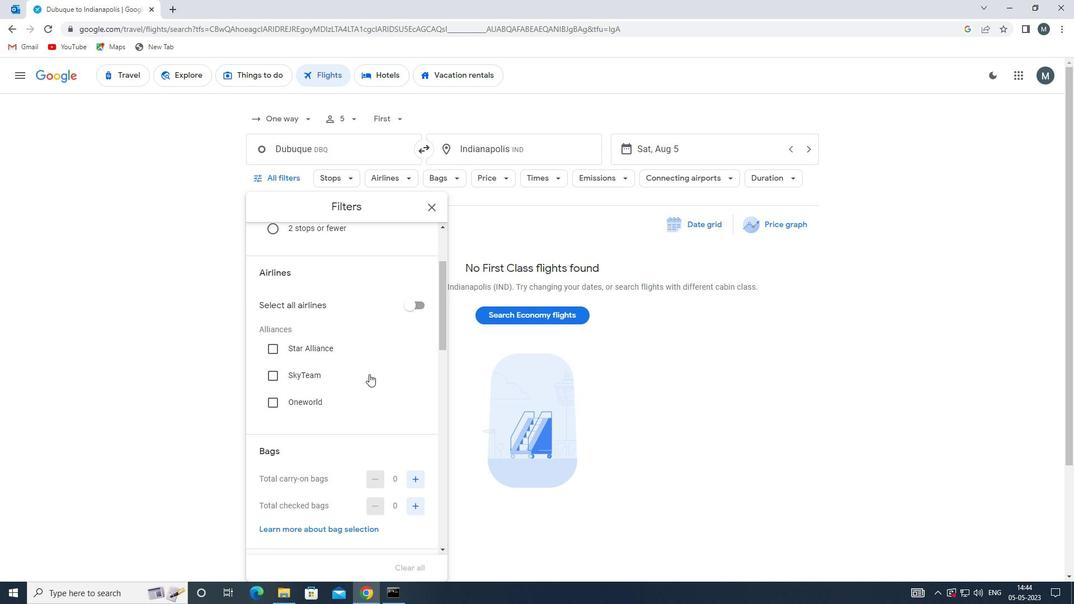 
Action: Mouse moved to (412, 451)
Screenshot: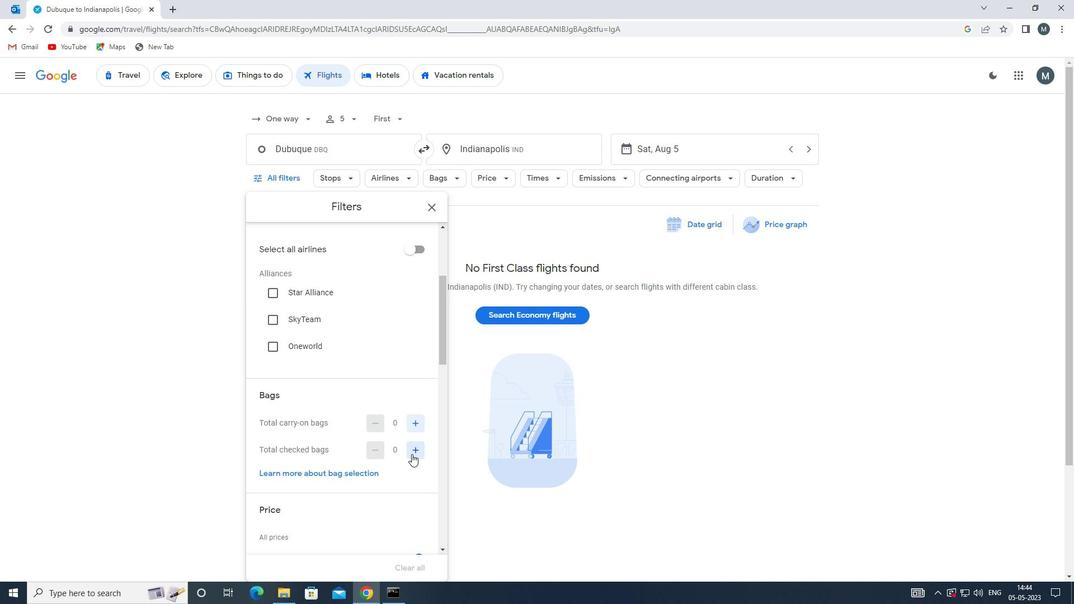 
Action: Mouse pressed left at (412, 451)
Screenshot: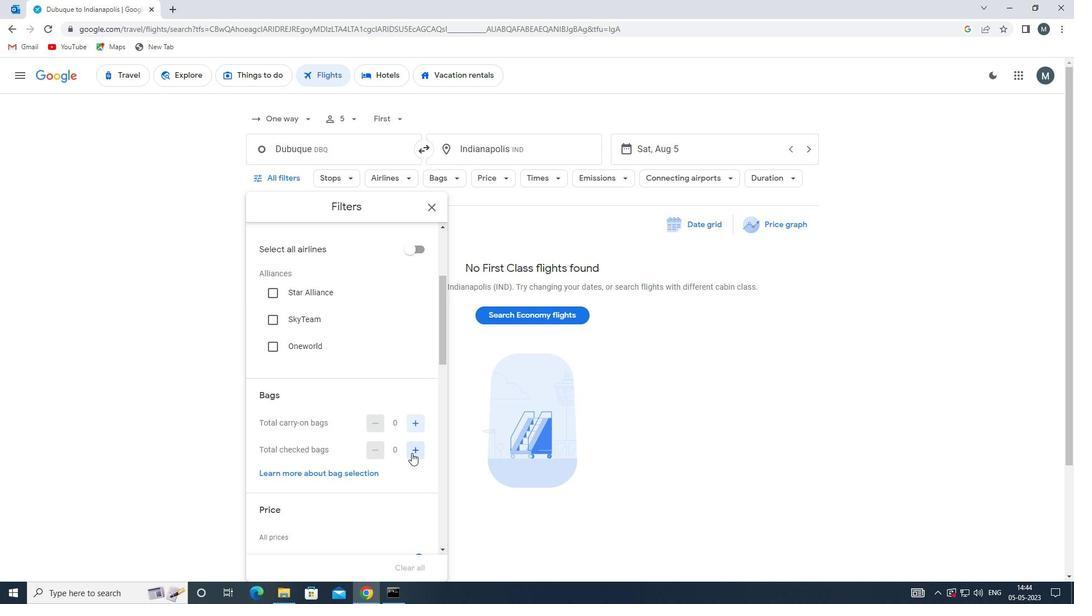 
Action: Mouse moved to (349, 414)
Screenshot: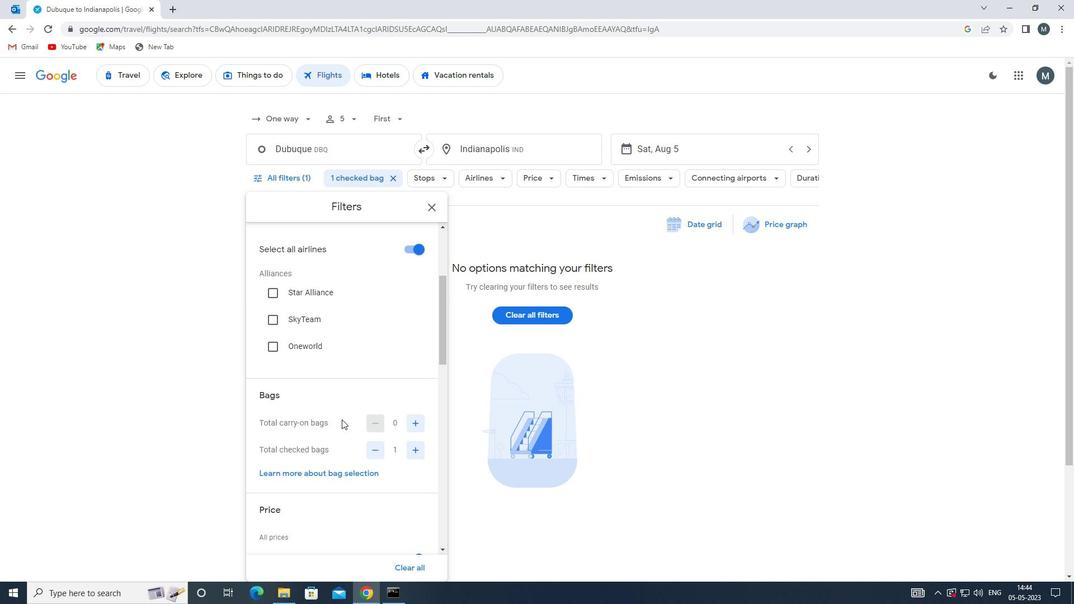 
Action: Mouse scrolled (349, 413) with delta (0, 0)
Screenshot: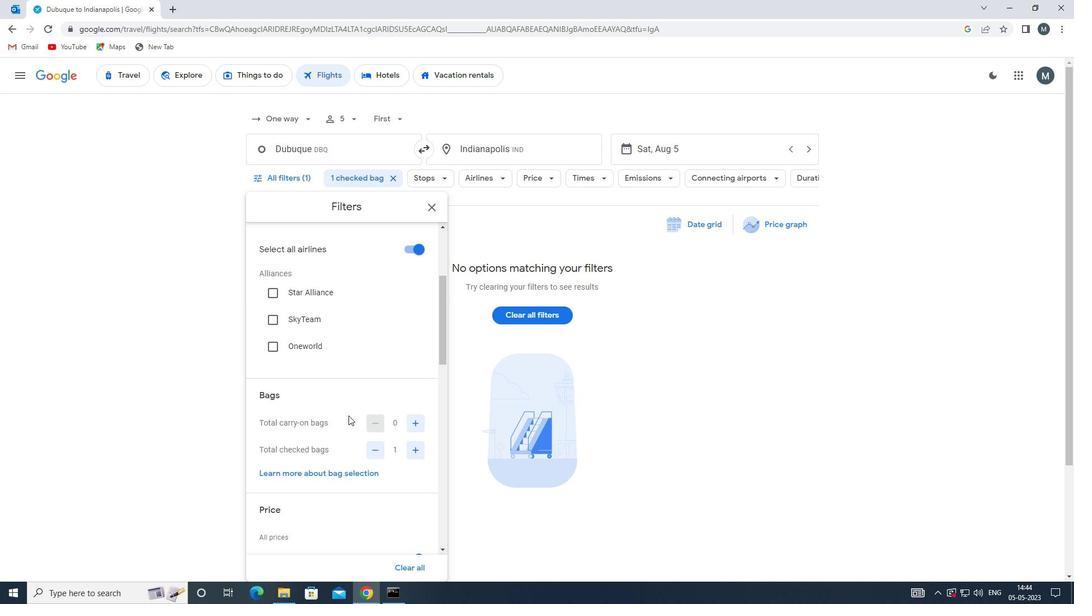 
Action: Mouse scrolled (349, 413) with delta (0, 0)
Screenshot: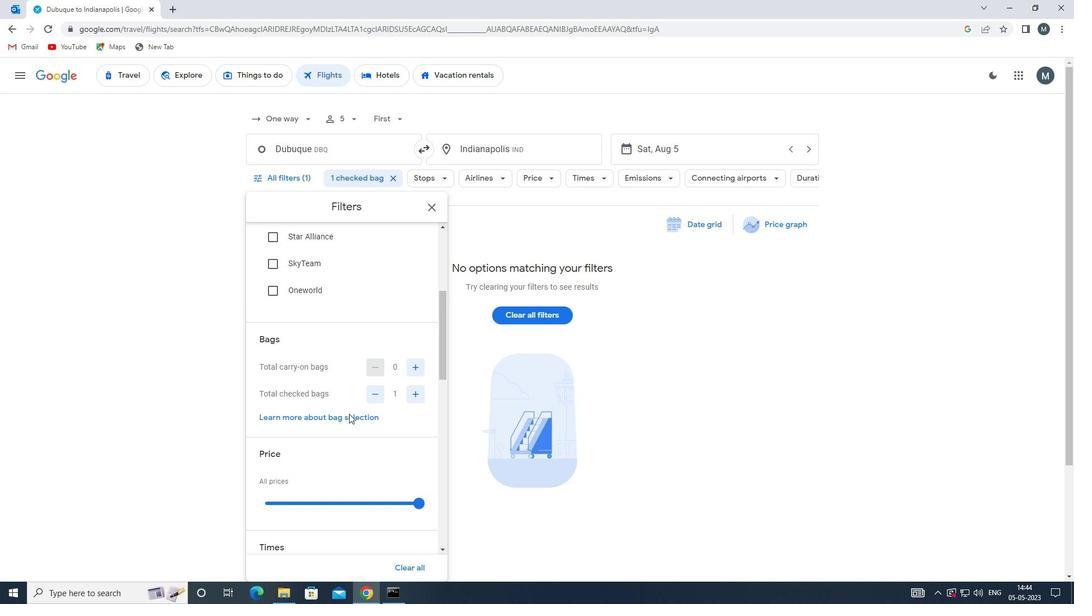 
Action: Mouse moved to (318, 443)
Screenshot: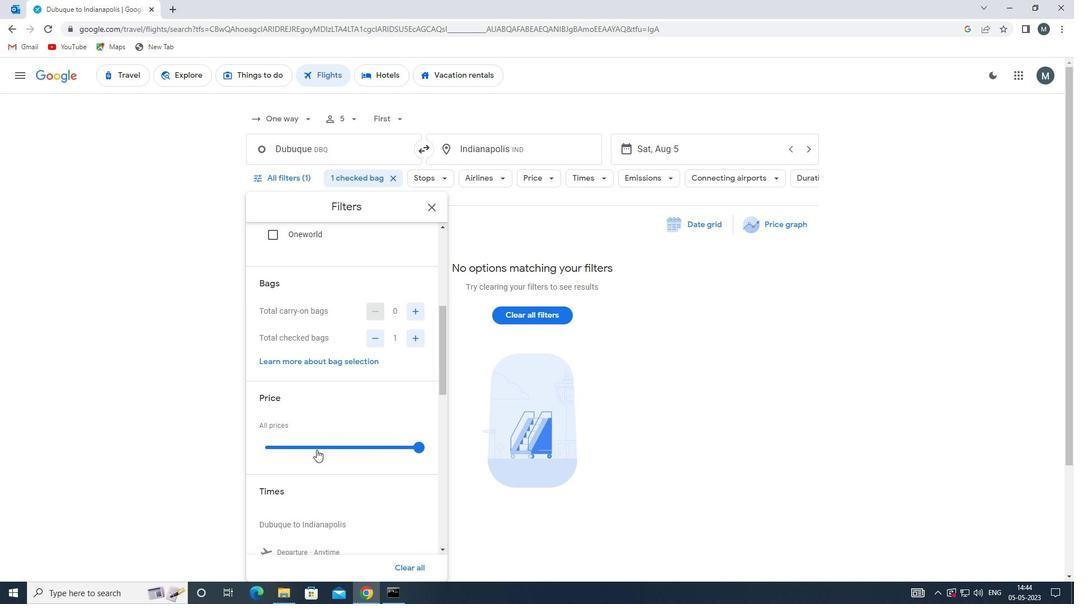 
Action: Mouse pressed left at (318, 443)
Screenshot: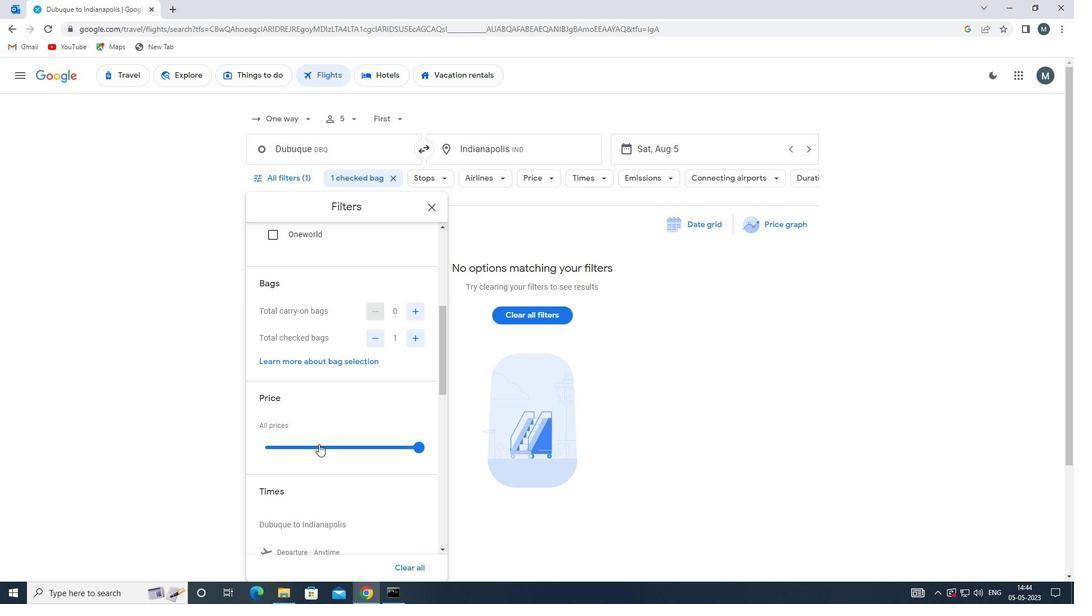 
Action: Mouse pressed left at (318, 443)
Screenshot: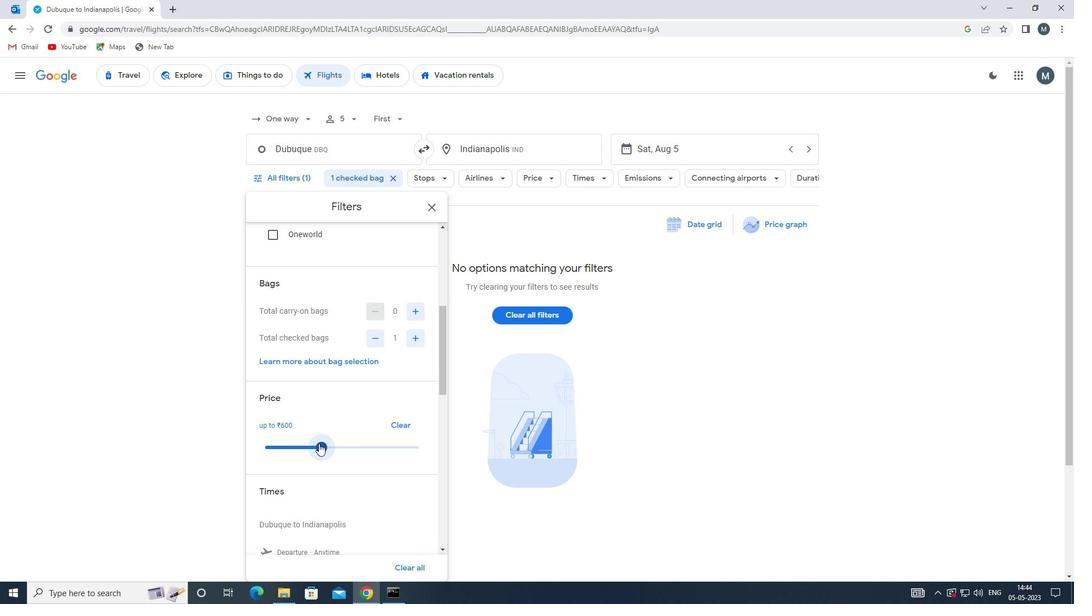 
Action: Mouse moved to (368, 434)
Screenshot: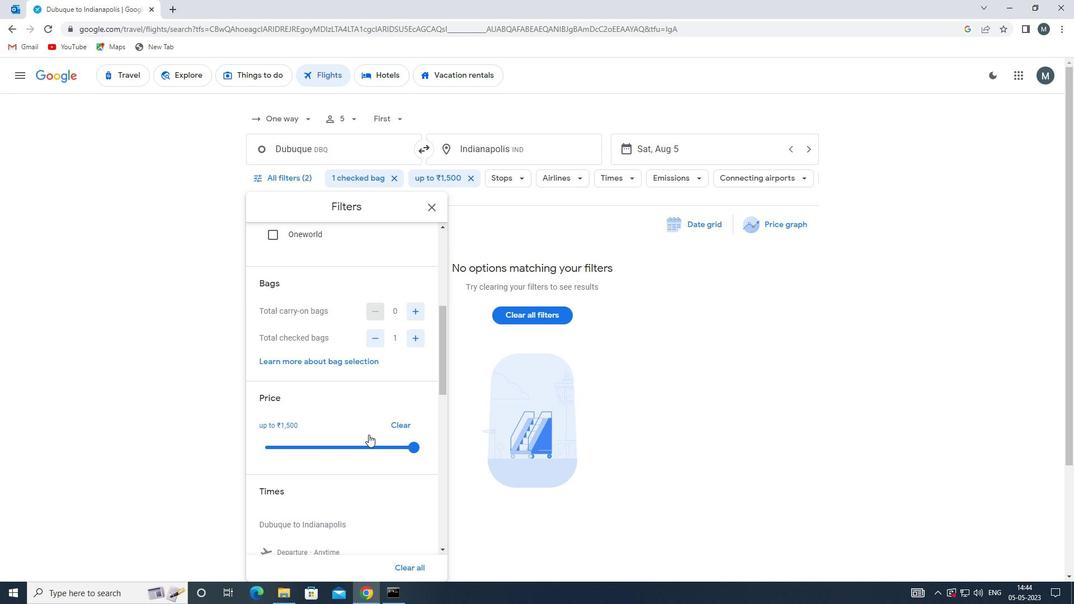 
Action: Mouse scrolled (368, 433) with delta (0, 0)
Screenshot: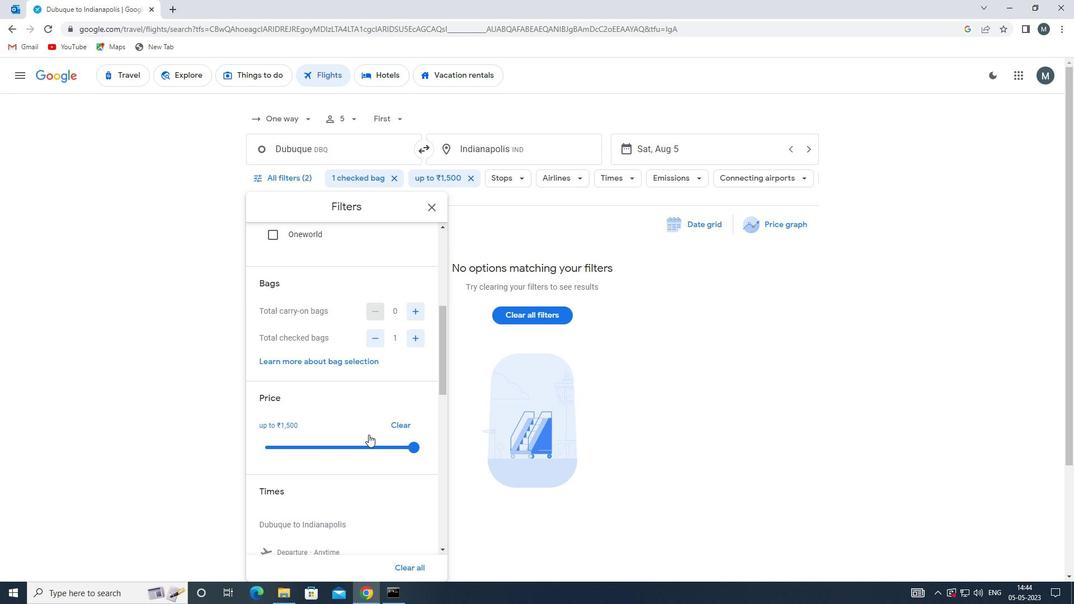 
Action: Mouse scrolled (368, 433) with delta (0, 0)
Screenshot: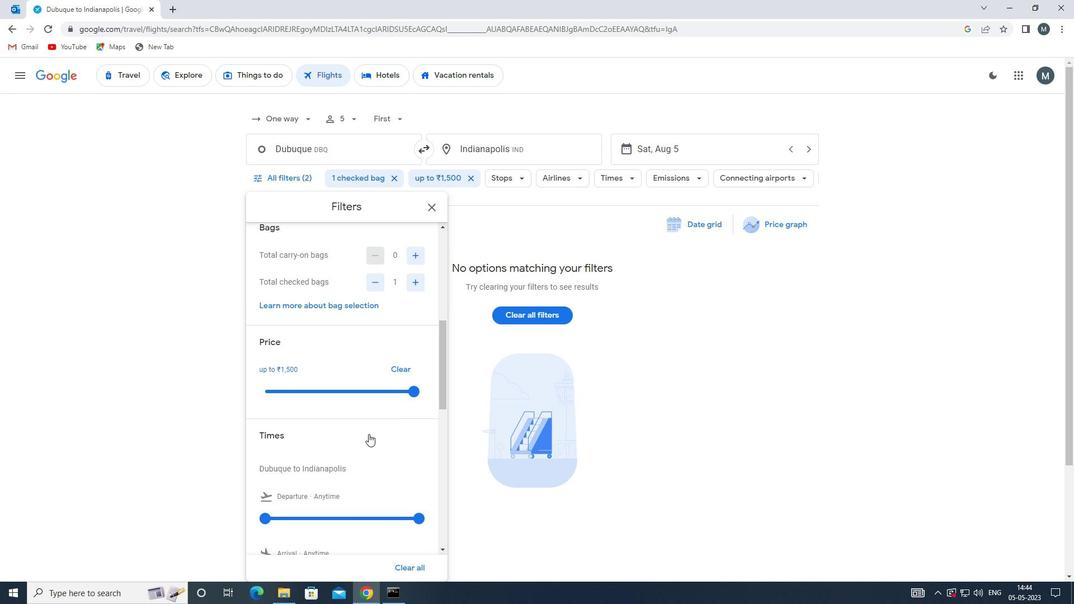
Action: Mouse moved to (261, 456)
Screenshot: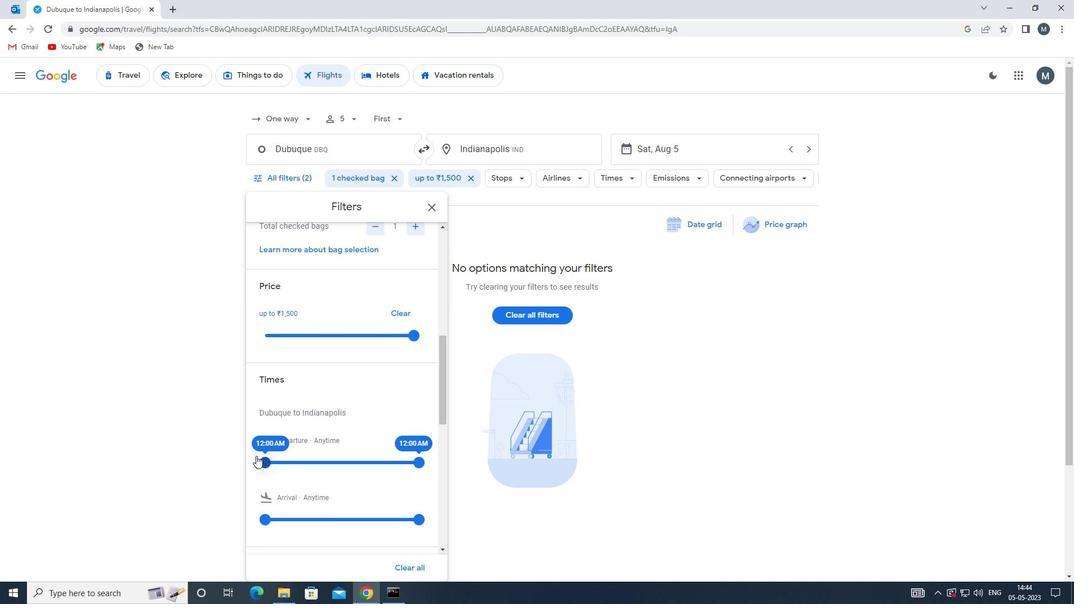 
Action: Mouse pressed left at (261, 456)
Screenshot: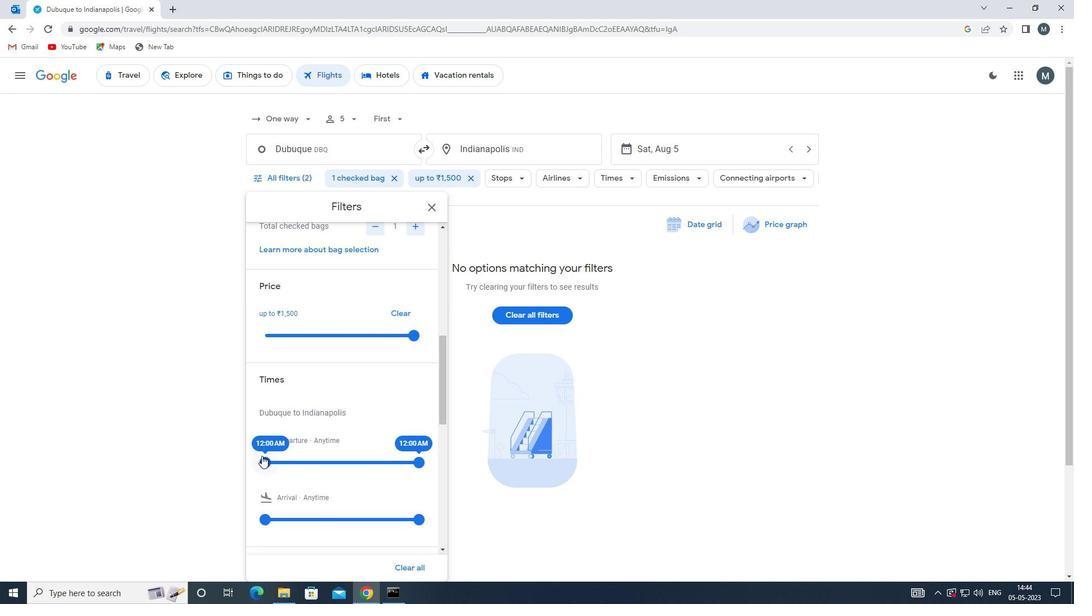 
Action: Mouse moved to (416, 461)
Screenshot: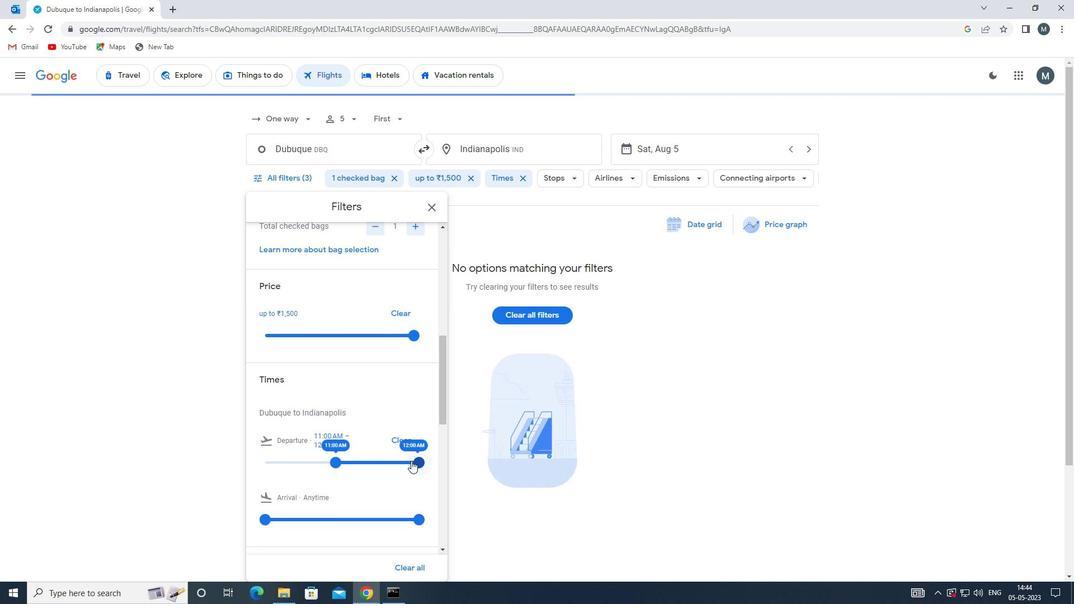 
Action: Mouse pressed left at (416, 461)
Screenshot: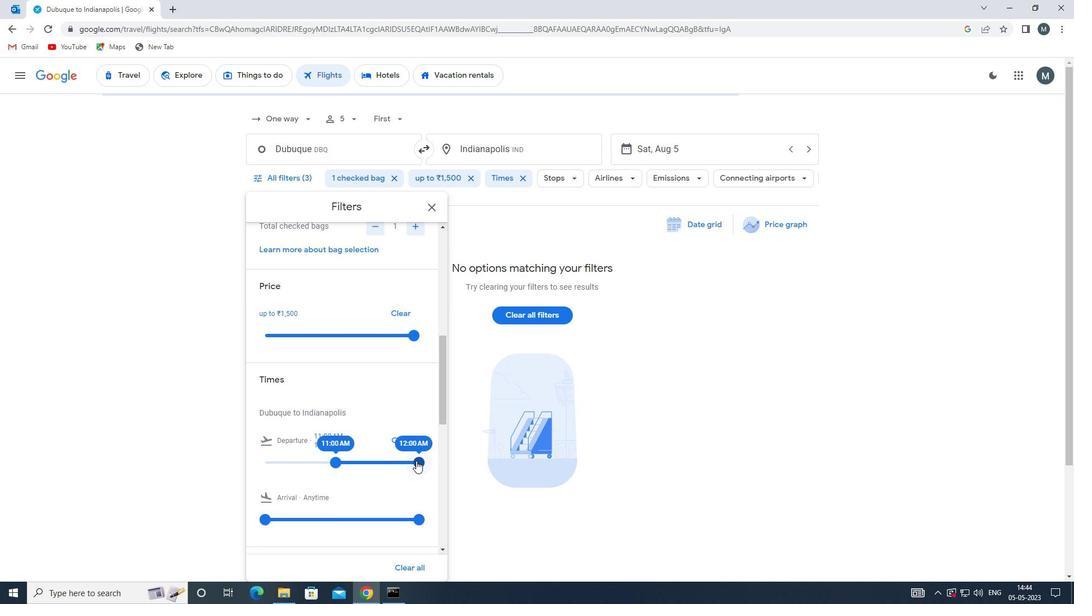 
Action: Mouse moved to (345, 440)
Screenshot: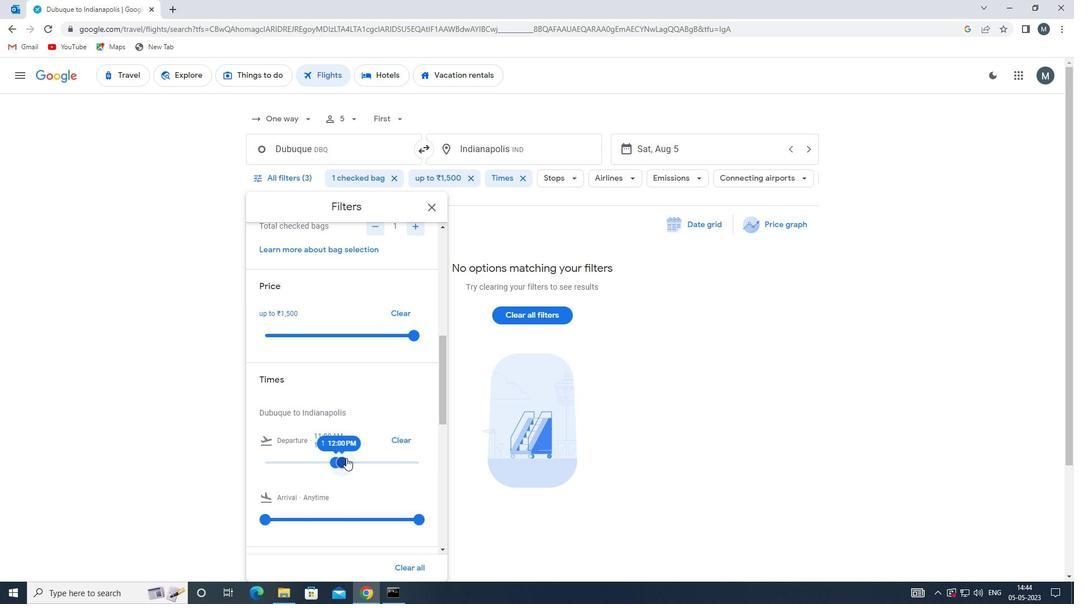 
Action: Mouse scrolled (345, 440) with delta (0, 0)
Screenshot: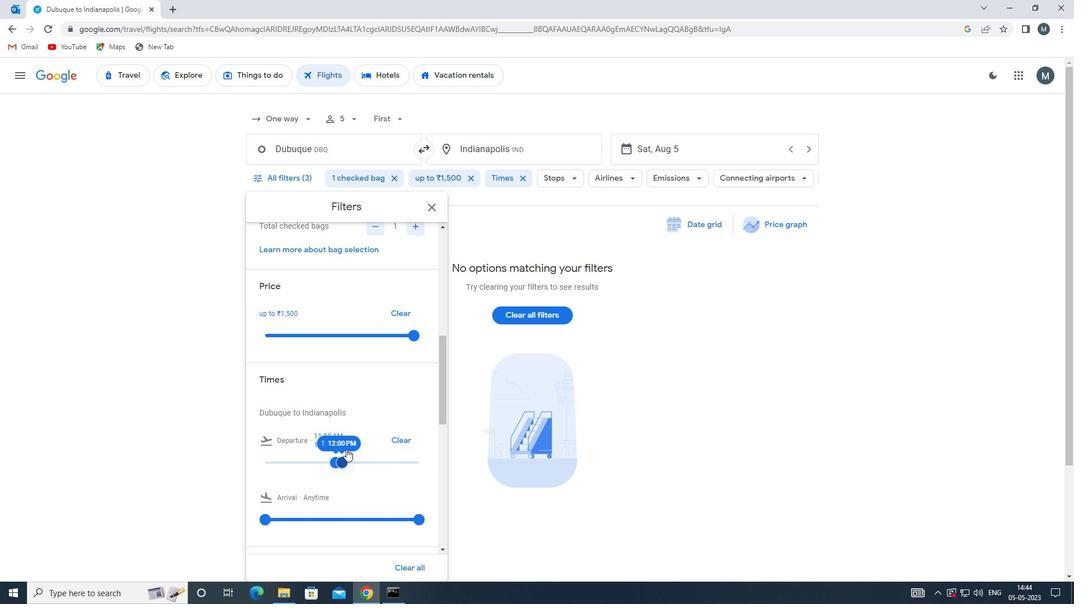 
Action: Mouse scrolled (345, 440) with delta (0, 0)
Screenshot: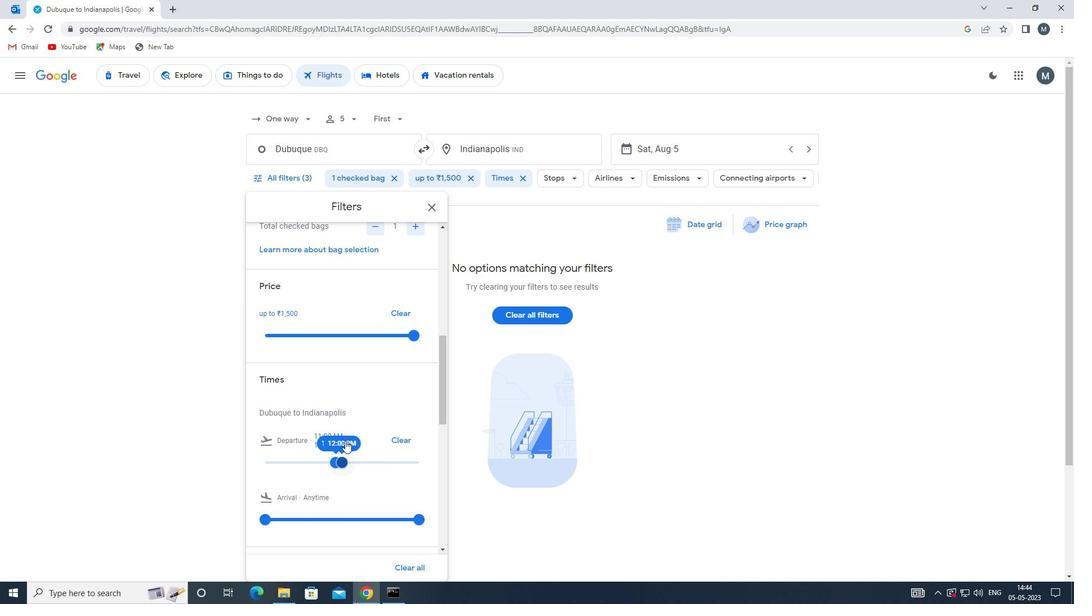 
Action: Mouse moved to (433, 206)
Screenshot: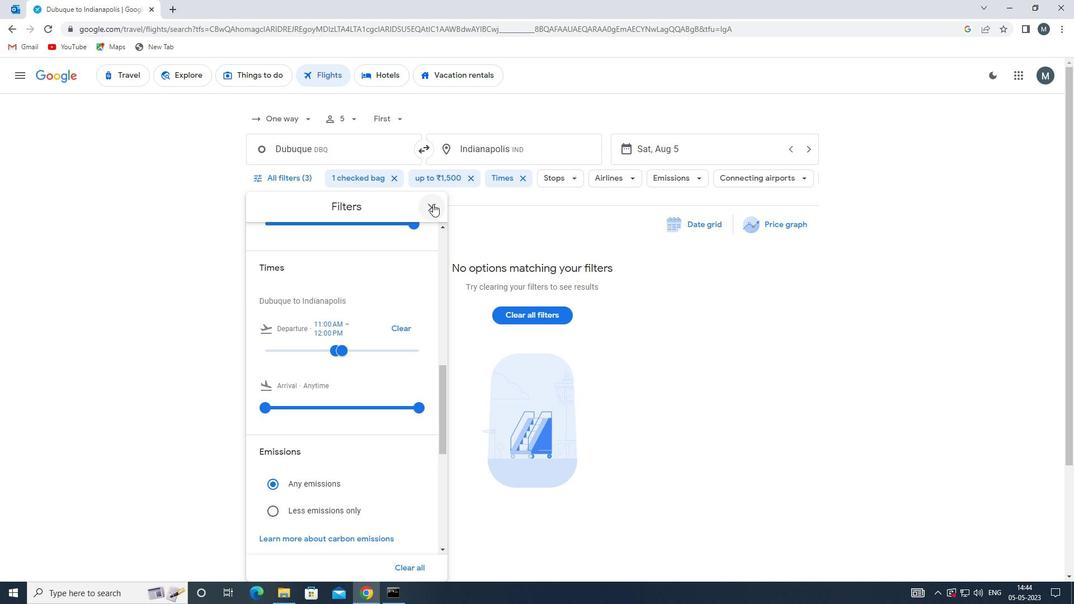 
Action: Mouse pressed left at (433, 206)
Screenshot: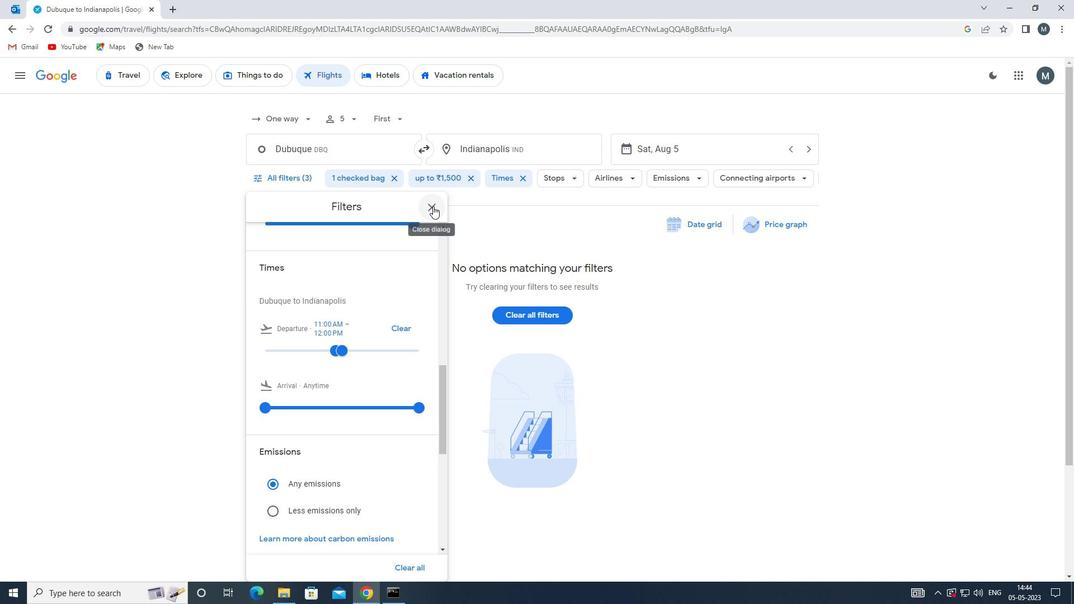 
Action: Mouse moved to (423, 231)
Screenshot: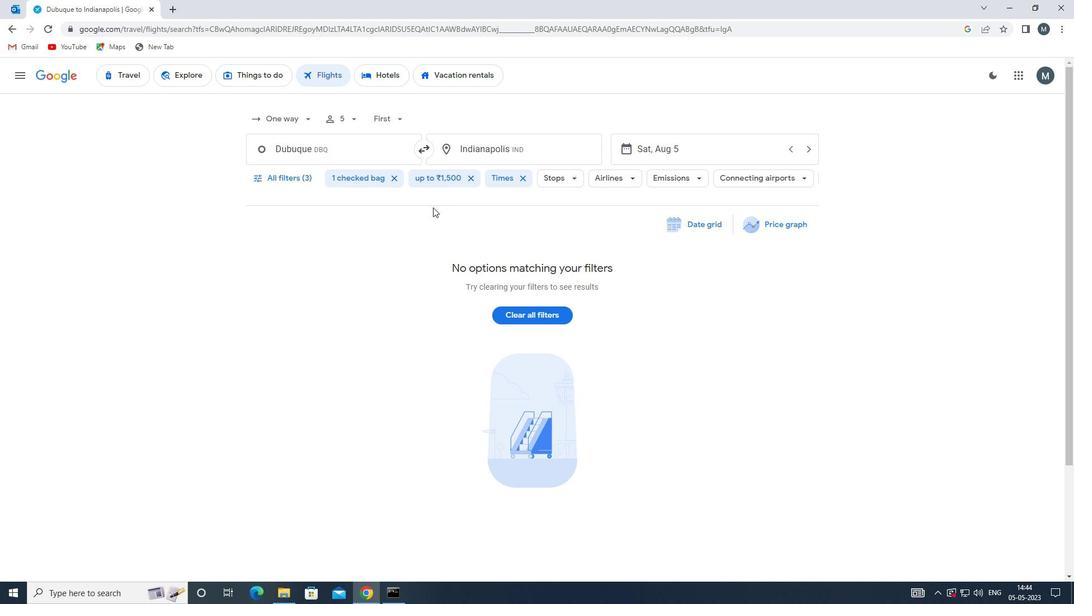 
